 Task: Add an event with the title Second Lunch and Learn: Time Management Strategies, date '2023/11/15', time 7:00 AM to 9:00 AMand add a description: Looking to take your sales representation skills to the next level? Join us for an immersive event designed to equip you with the knowledge and tools needed to drive growth and maximize revenue. From understanding customer psychology to developing compelling pitches, this event covers the essential aspects of successful sales representation. , put the event into Orange category . Add location for the event as: 456 Prado Museum, Madrid, Spain, logged in from the account softage.7@softage.netand send the event invitation to softage.1@softage.net and softage.2@softage.net. Set a reminder for the event 12 hour before
Action: Mouse moved to (89, 109)
Screenshot: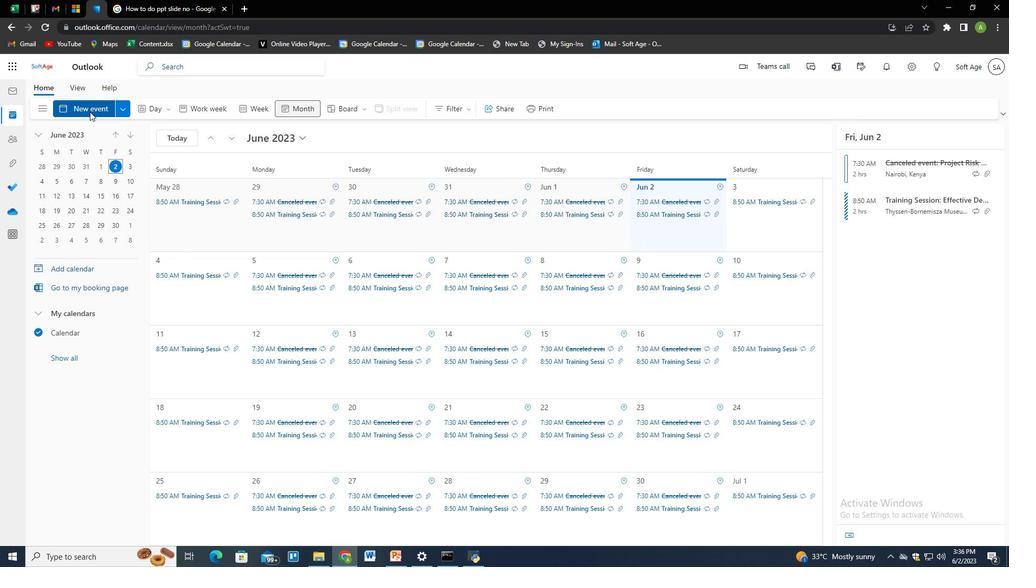 
Action: Mouse pressed left at (89, 109)
Screenshot: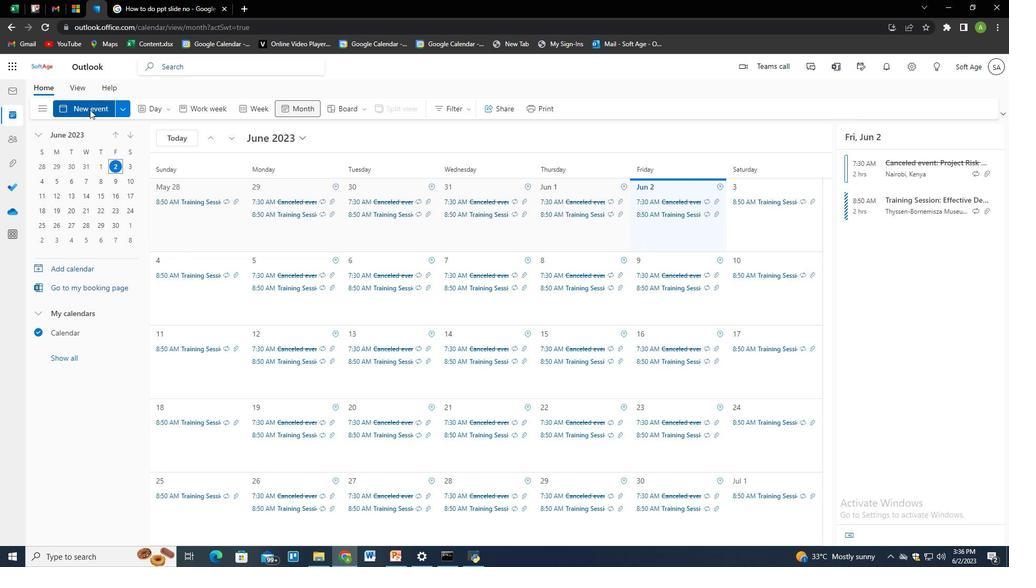 
Action: Mouse moved to (300, 171)
Screenshot: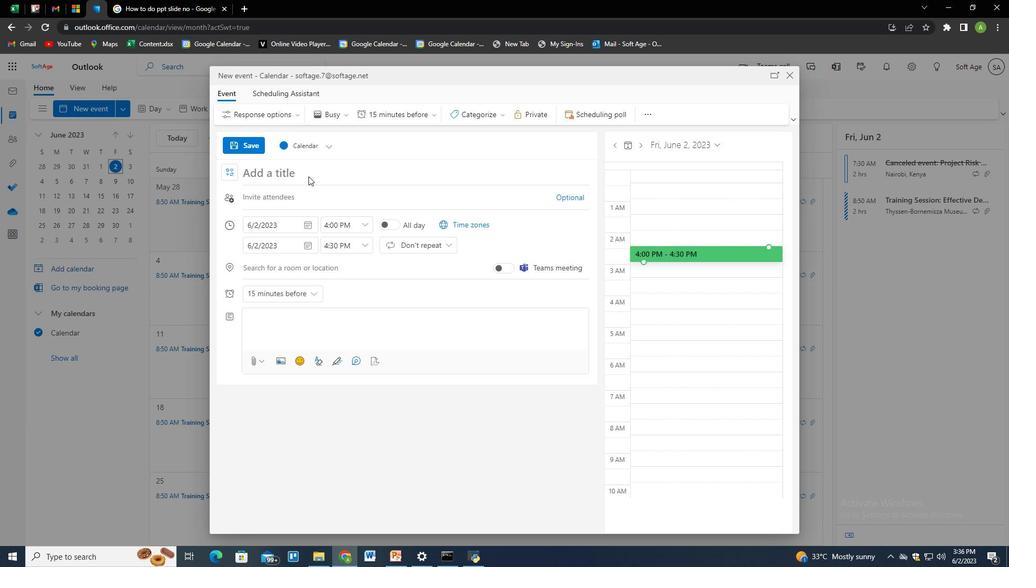 
Action: Mouse pressed left at (300, 171)
Screenshot: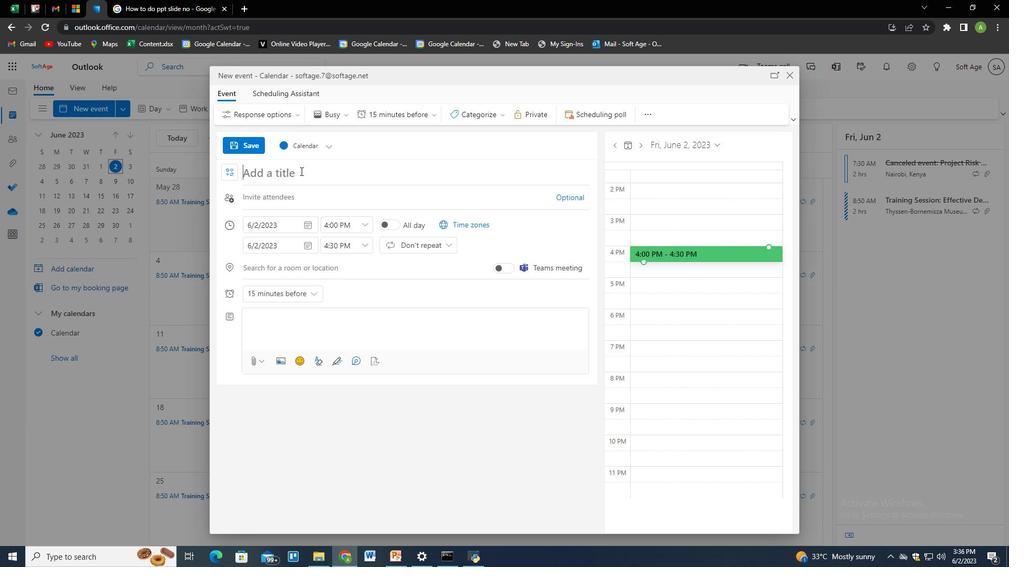 
Action: Mouse moved to (306, 174)
Screenshot: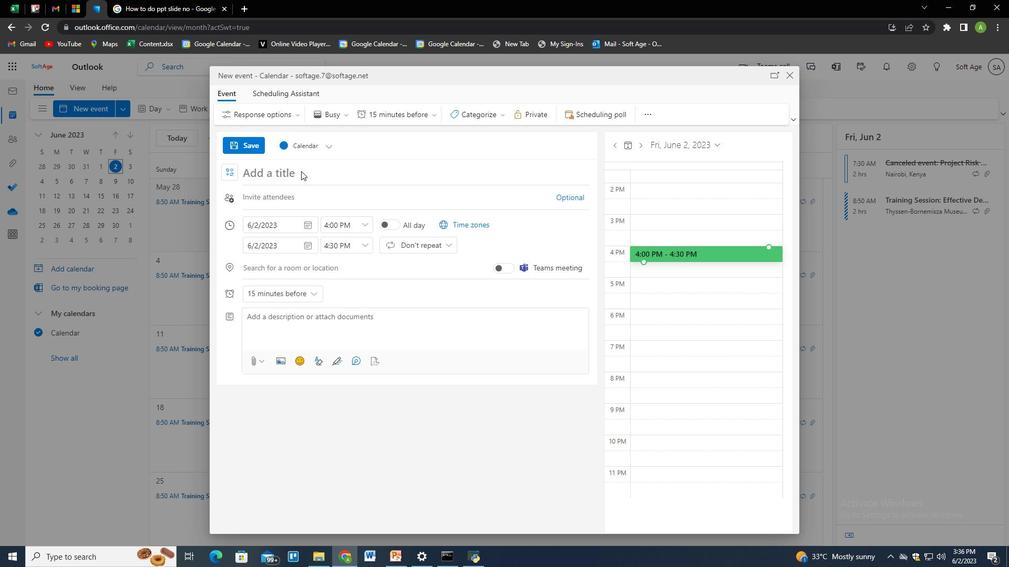 
Action: Key pressed <Key.shift>Second<Key.space><Key.shift>Lunch<Key.space>and<Key.space><Key.shift>Learn
Screenshot: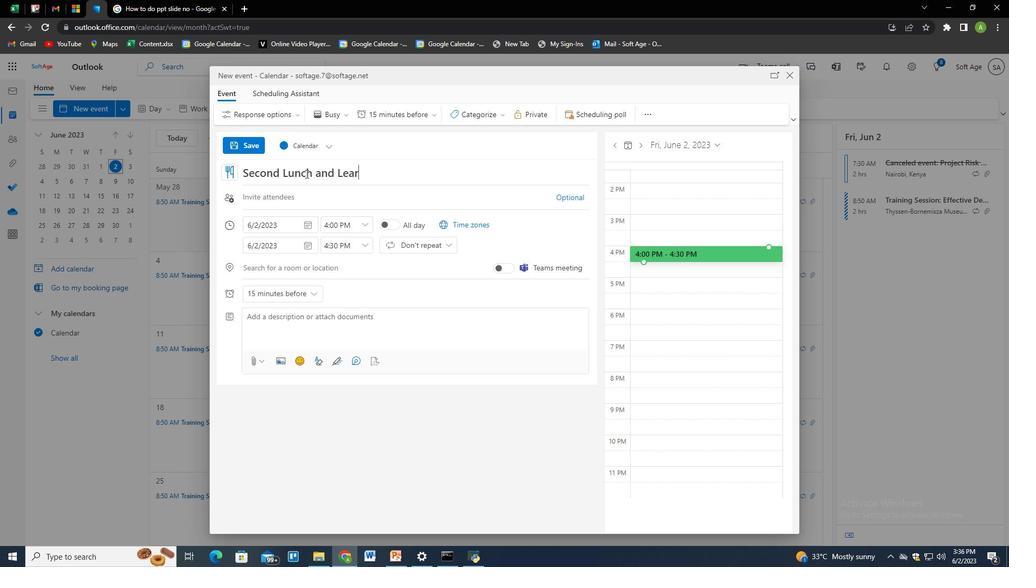 
Action: Mouse moved to (306, 225)
Screenshot: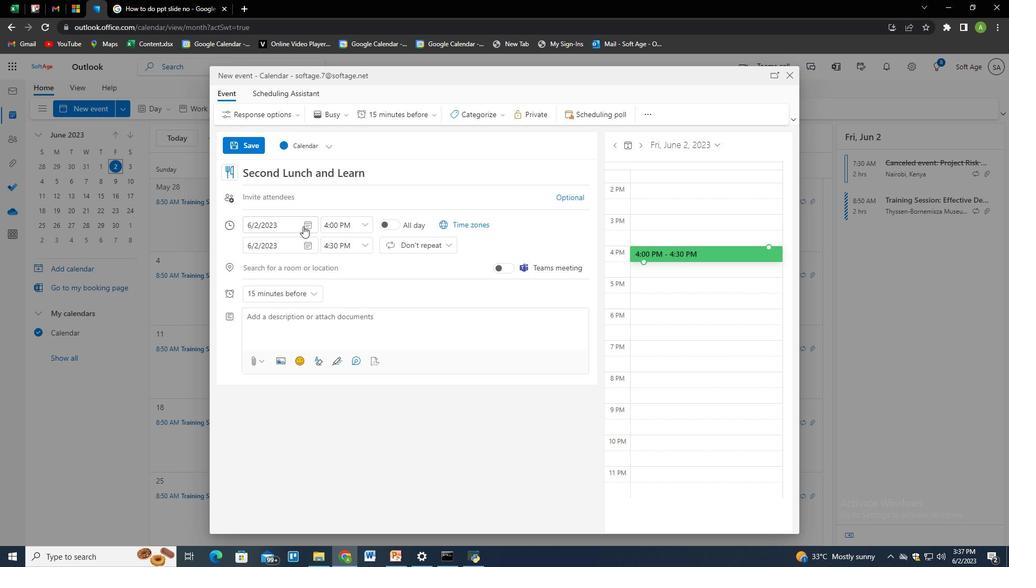 
Action: Mouse pressed left at (306, 225)
Screenshot: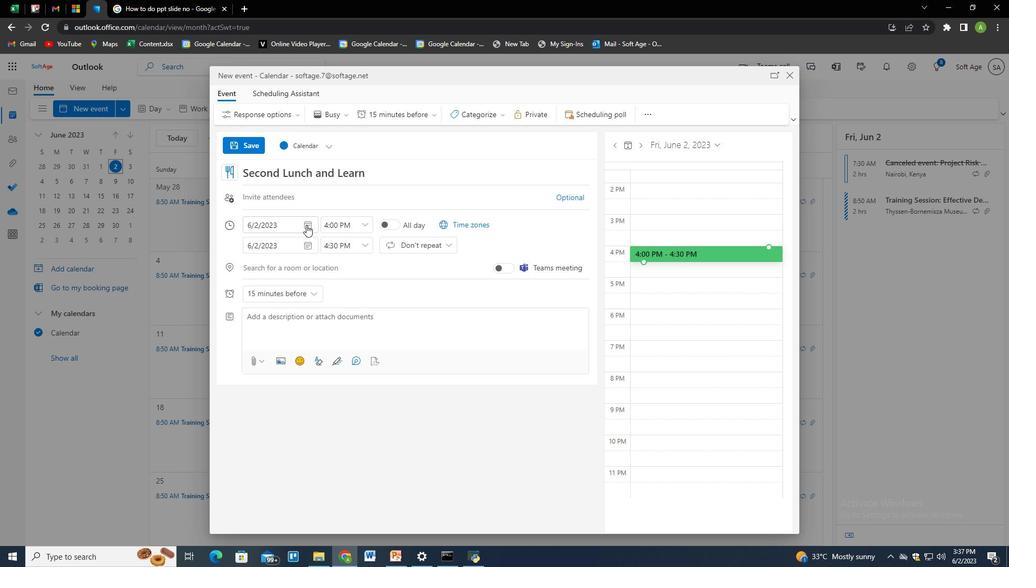 
Action: Mouse moved to (675, 144)
Screenshot: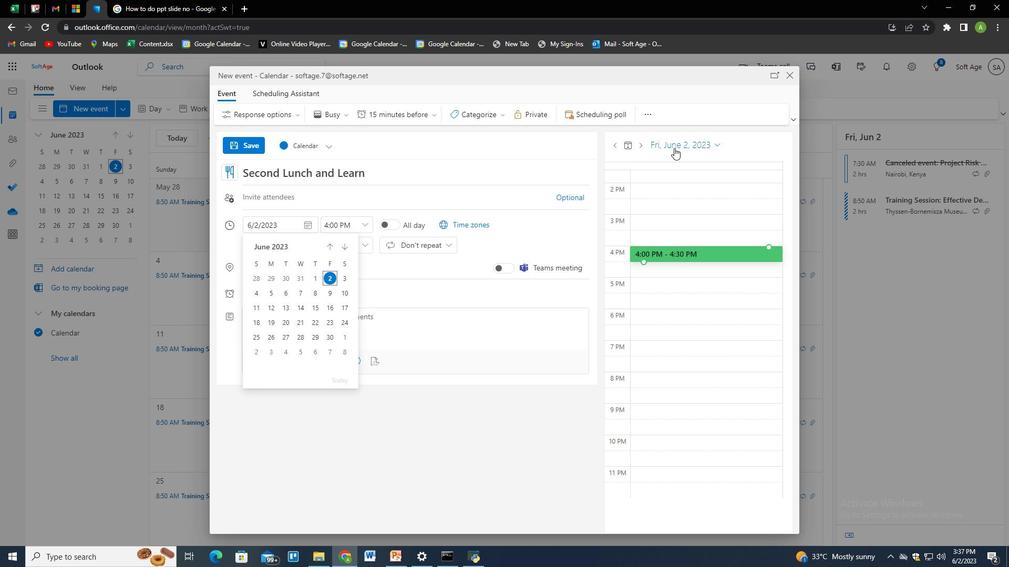 
Action: Mouse pressed left at (675, 144)
Screenshot: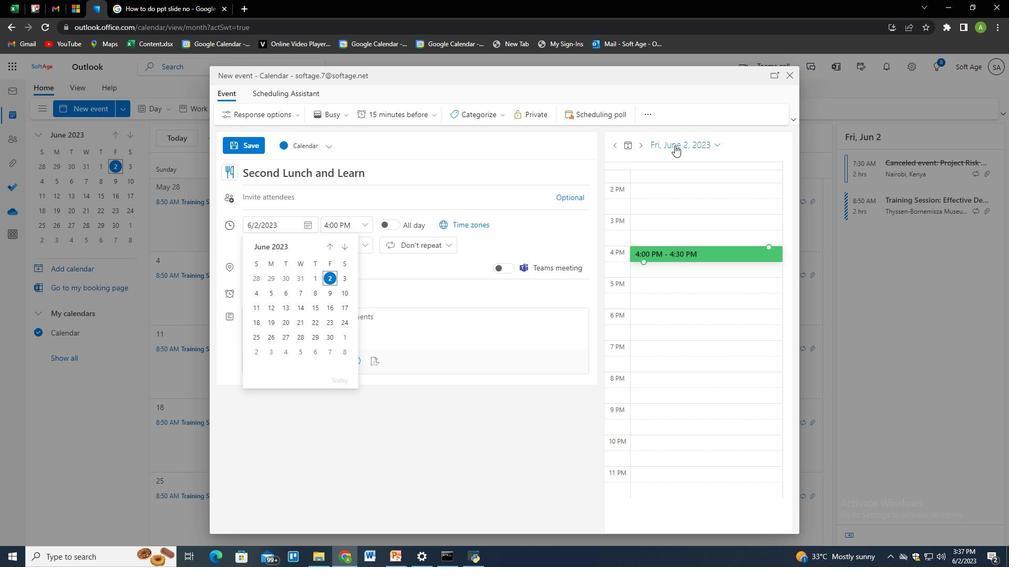 
Action: Mouse moved to (679, 244)
Screenshot: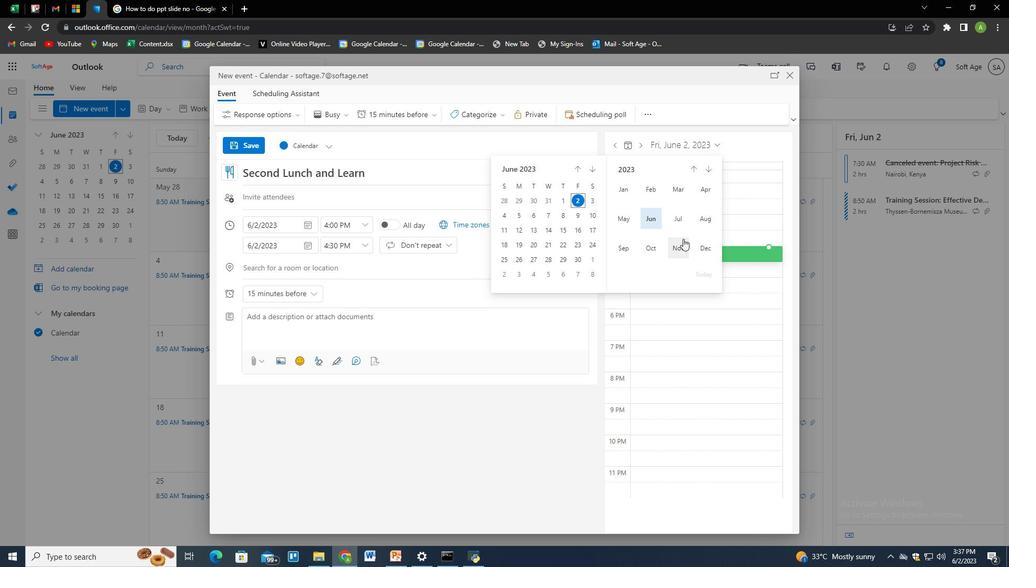 
Action: Mouse pressed left at (679, 244)
Screenshot: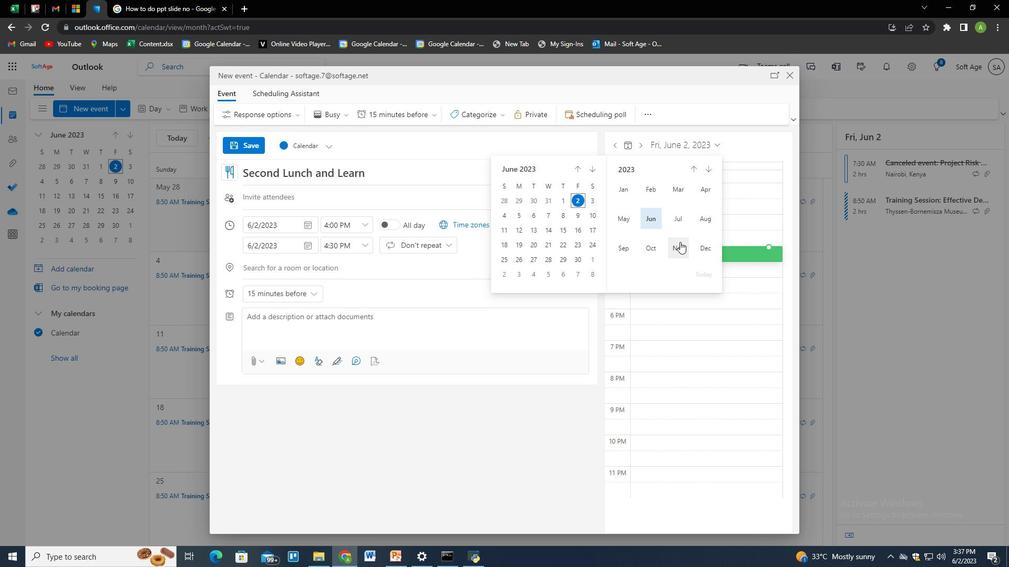
Action: Mouse moved to (553, 230)
Screenshot: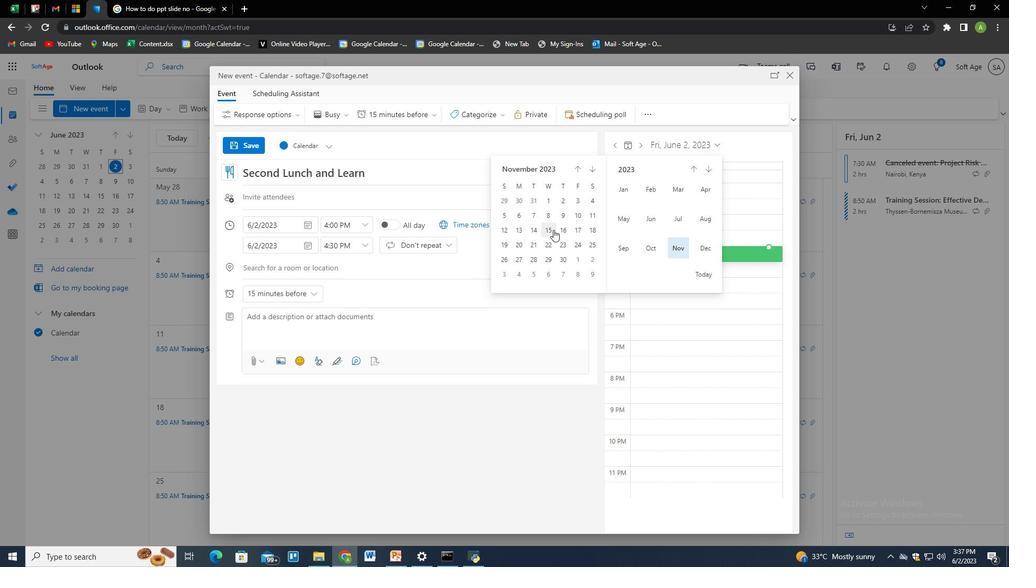 
Action: Mouse pressed left at (553, 230)
Screenshot: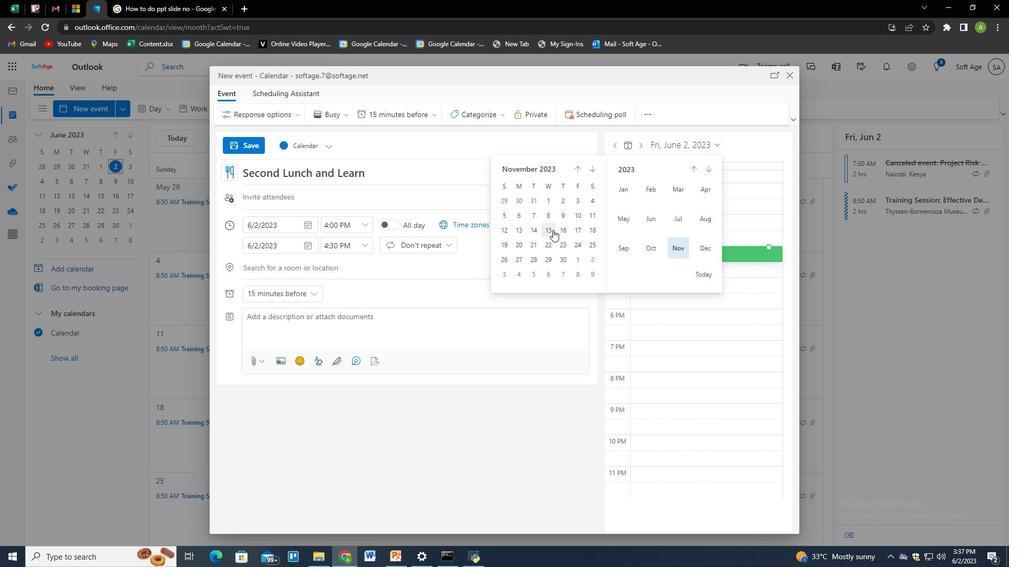 
Action: Mouse moved to (287, 224)
Screenshot: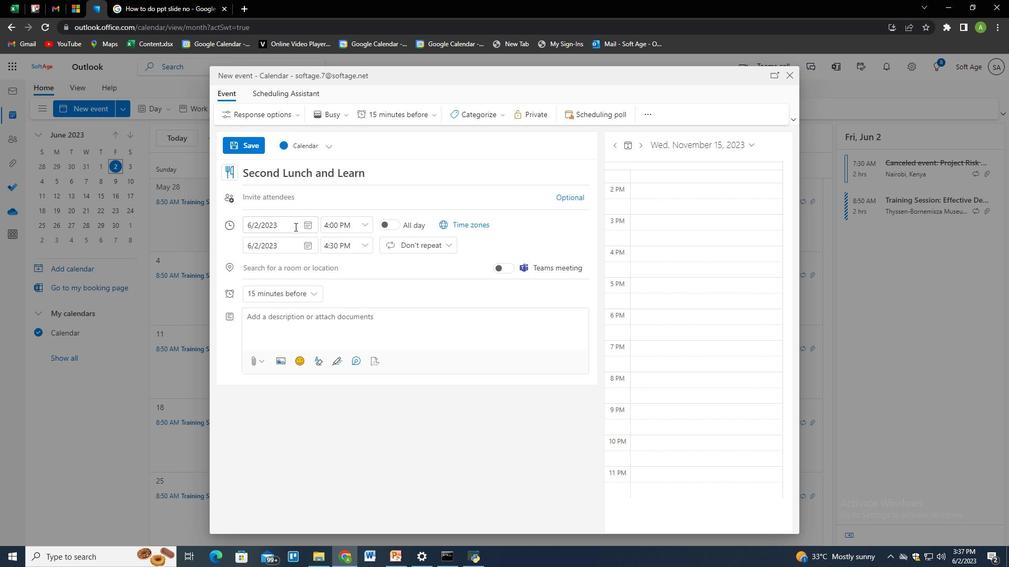 
Action: Mouse pressed left at (287, 224)
Screenshot: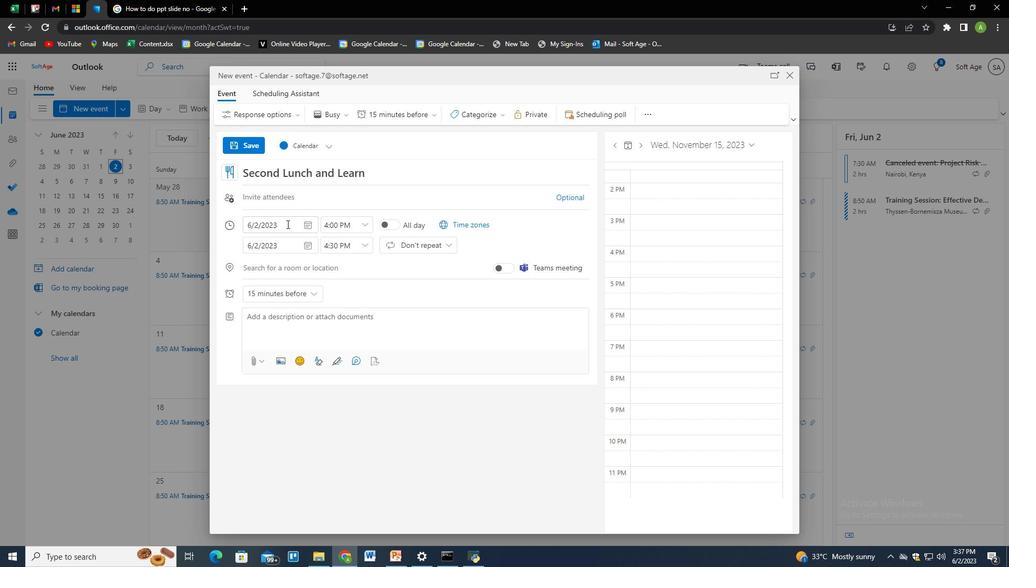 
Action: Mouse moved to (343, 252)
Screenshot: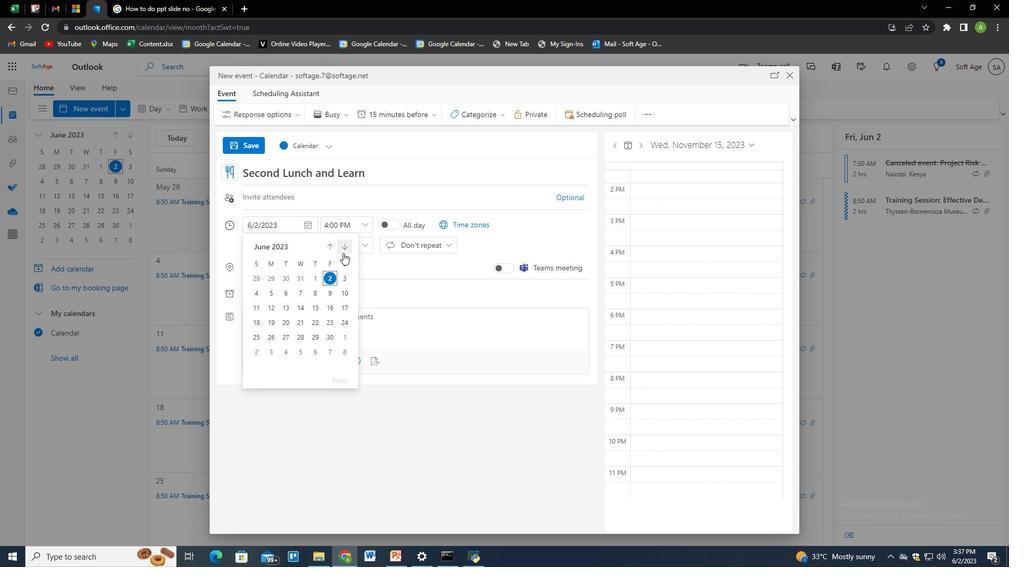
Action: Mouse pressed left at (343, 252)
Screenshot: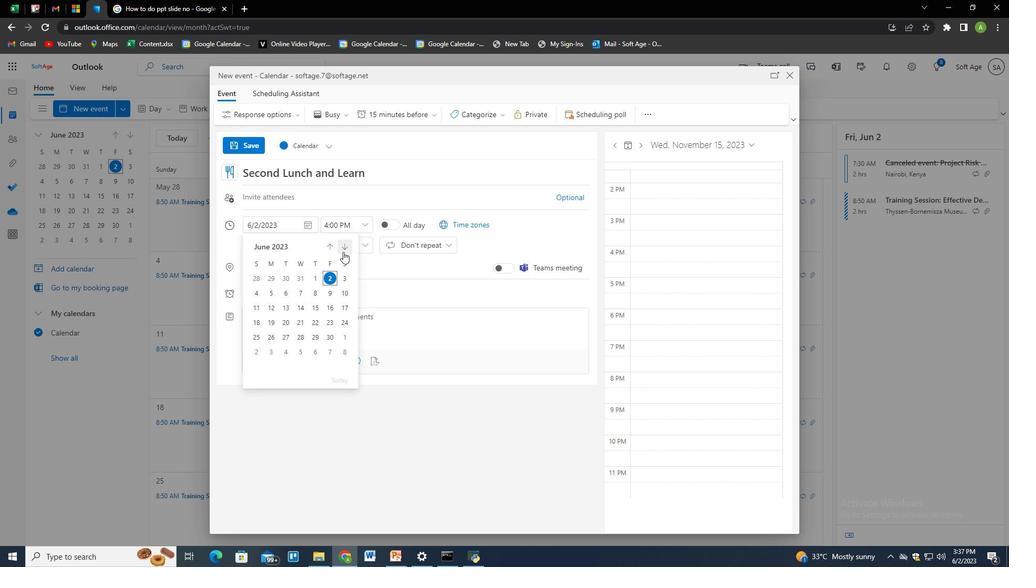 
Action: Mouse pressed left at (343, 252)
Screenshot: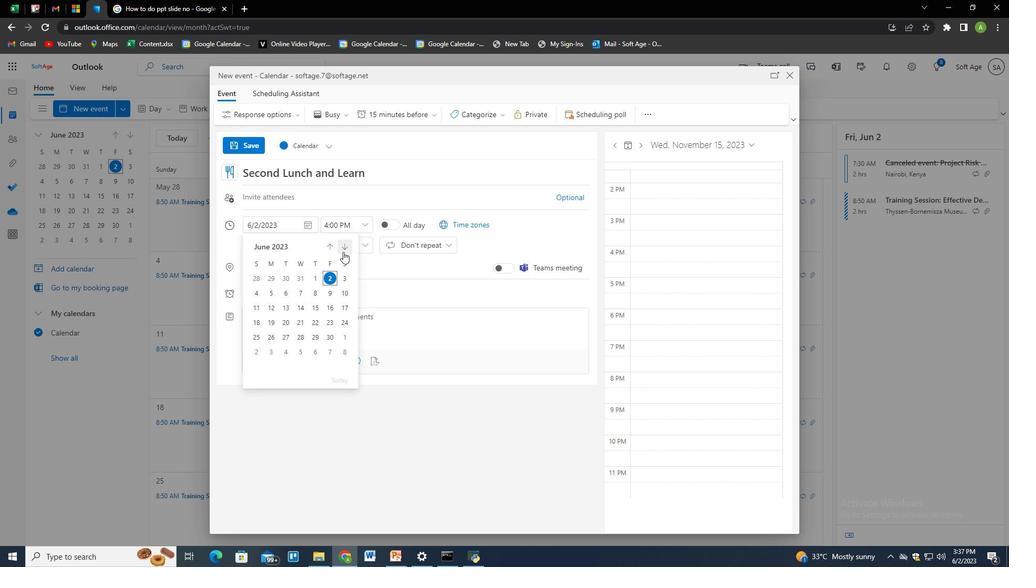 
Action: Mouse pressed left at (343, 252)
Screenshot: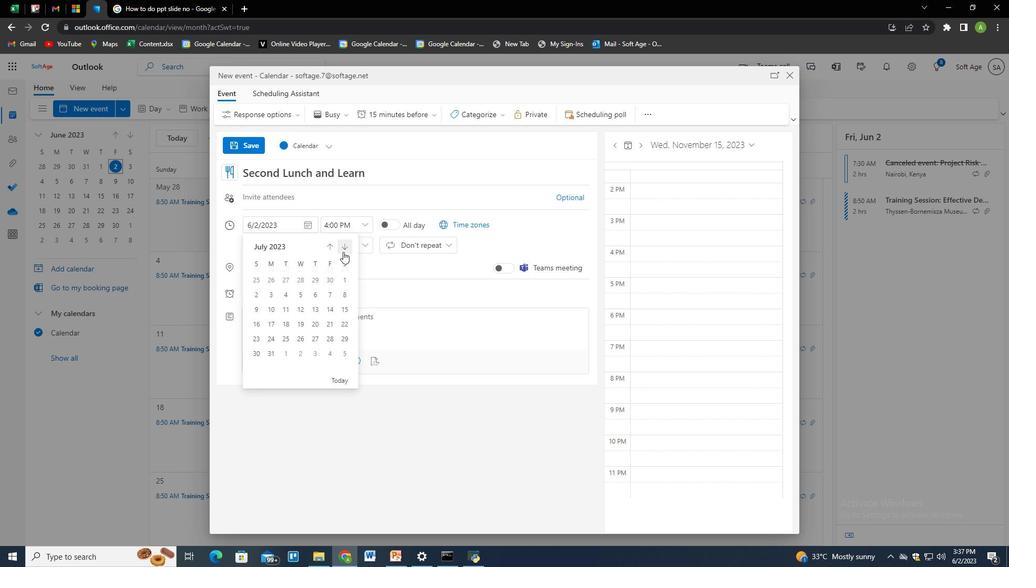 
Action: Mouse pressed left at (343, 252)
Screenshot: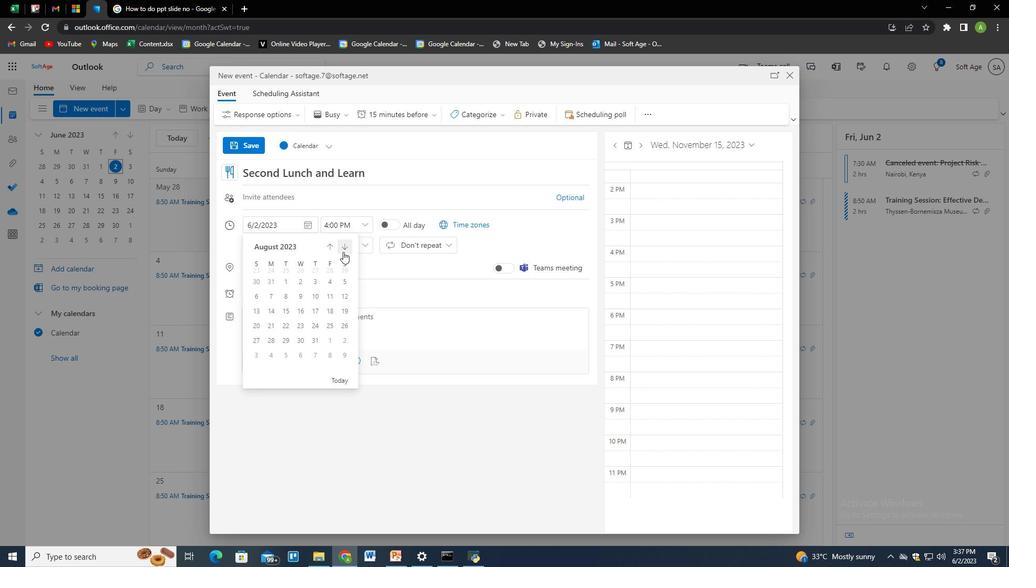 
Action: Mouse pressed left at (343, 252)
Screenshot: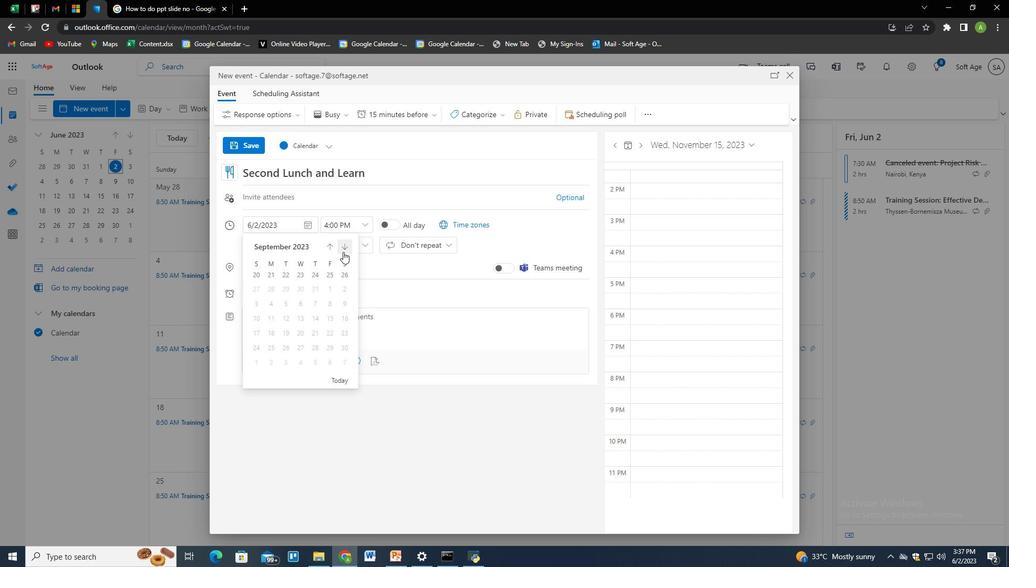 
Action: Mouse moved to (299, 310)
Screenshot: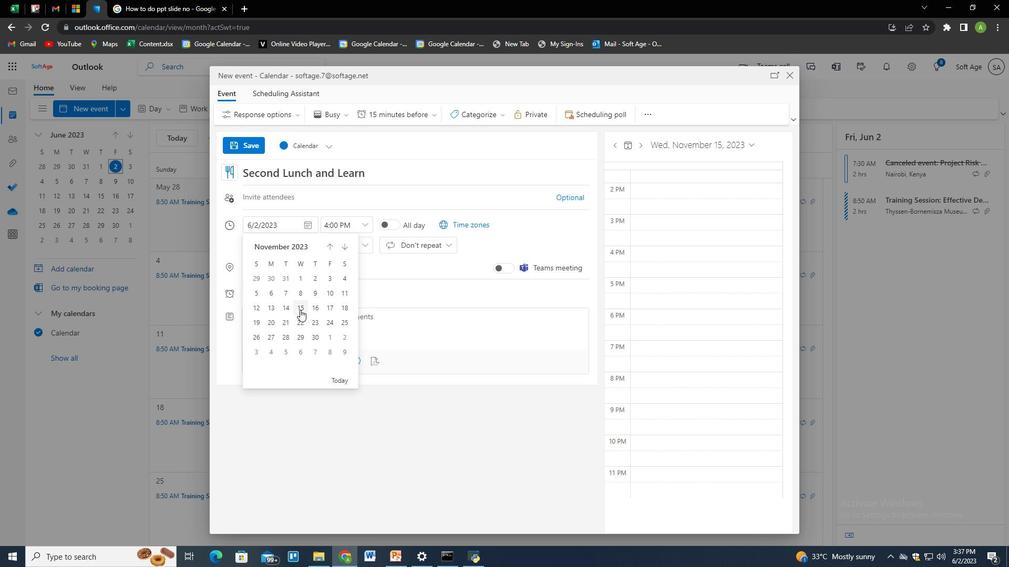 
Action: Mouse pressed left at (299, 310)
Screenshot: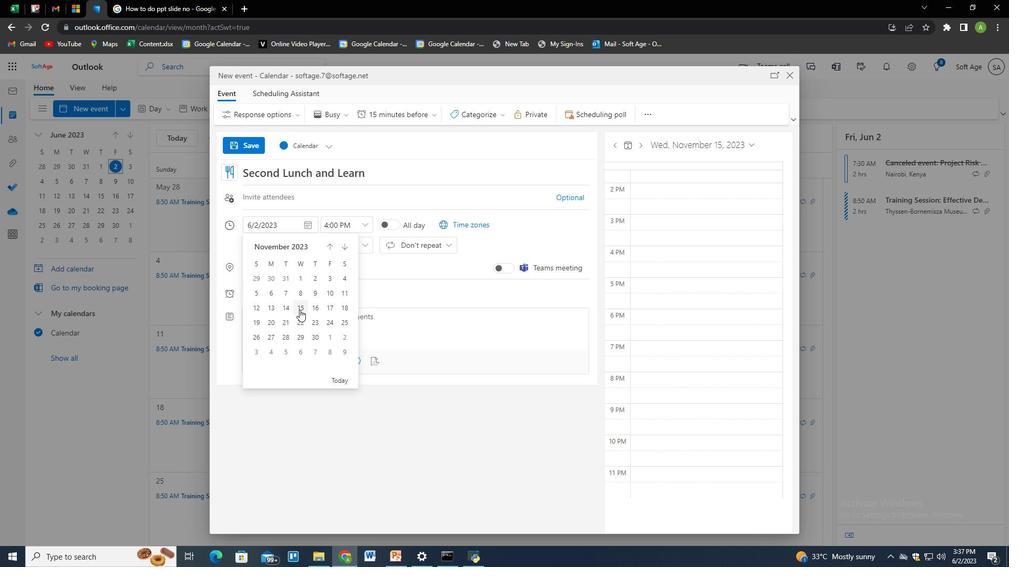 
Action: Mouse moved to (337, 227)
Screenshot: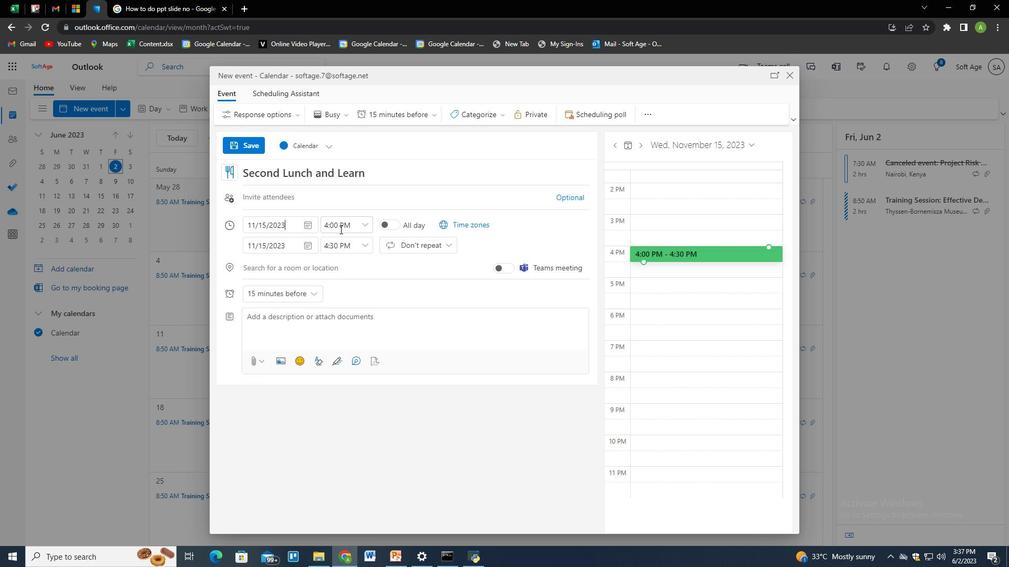 
Action: Mouse pressed left at (337, 227)
Screenshot: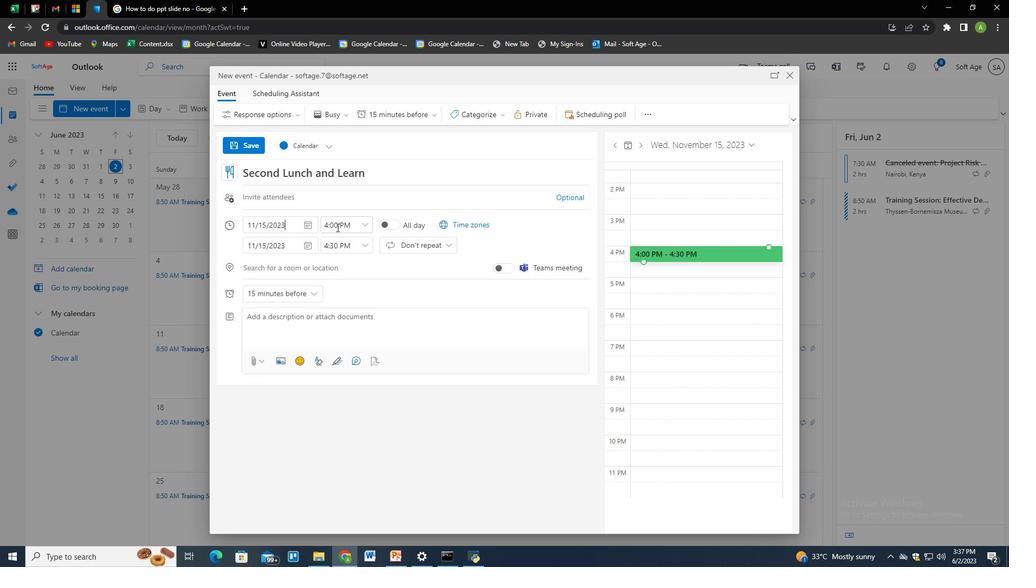 
Action: Mouse pressed left at (337, 227)
Screenshot: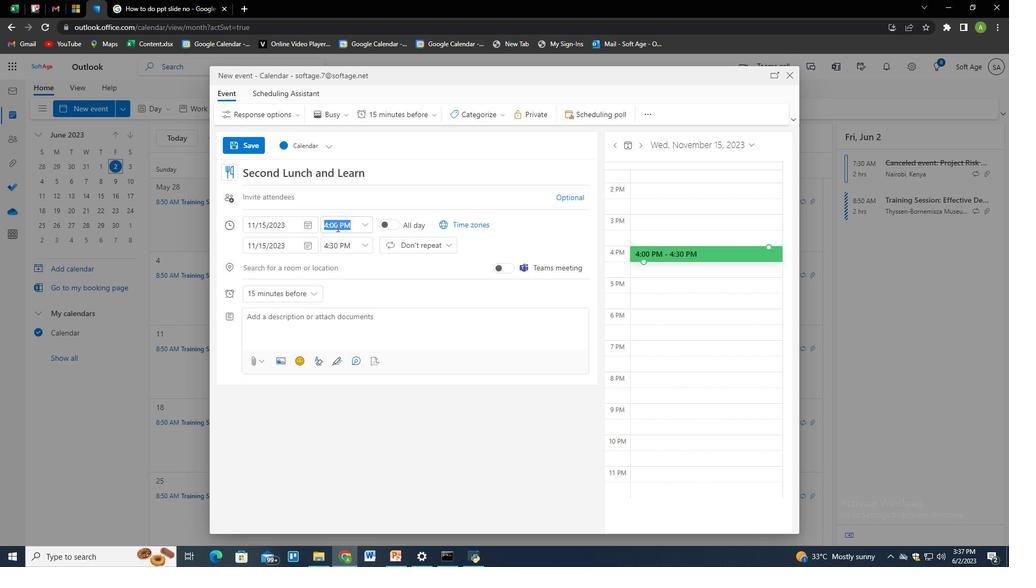
Action: Key pressed 7<Key.right><Key.right><Key.shift>:00<Key.space><Key.shift>AM<Key.shift>M<Key.enter>
Screenshot: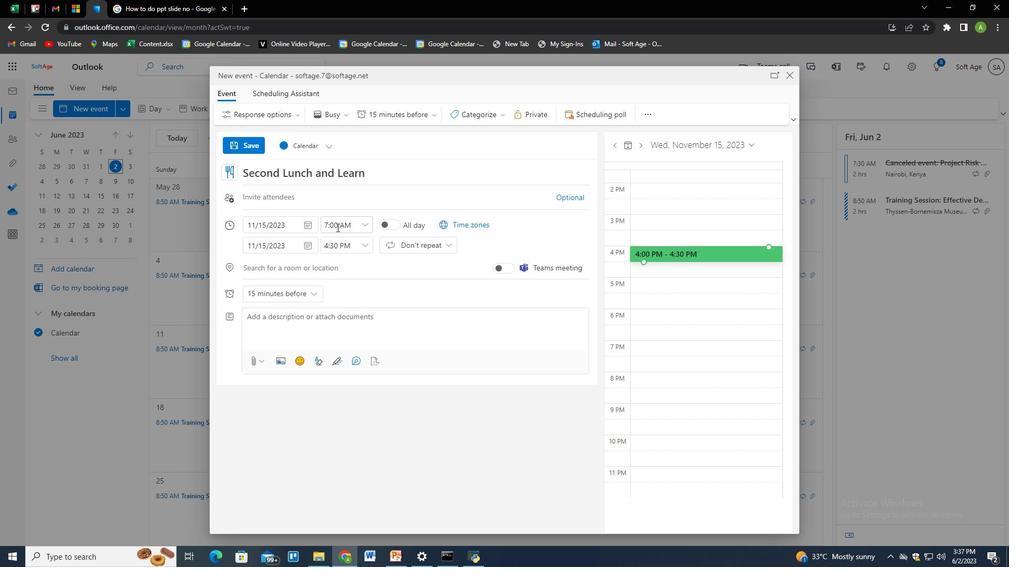 
Action: Mouse moved to (334, 246)
Screenshot: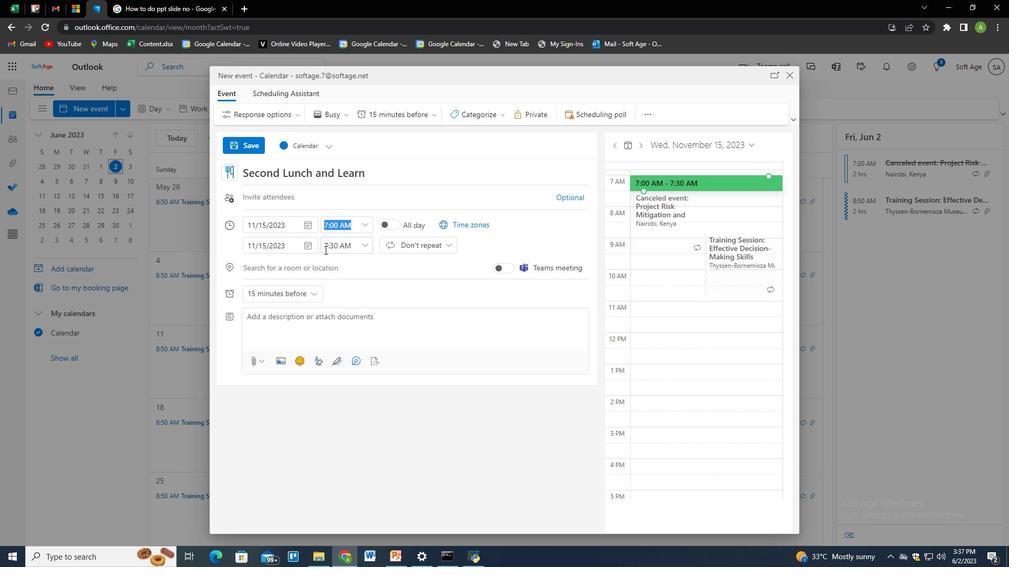 
Action: Mouse pressed left at (334, 246)
Screenshot: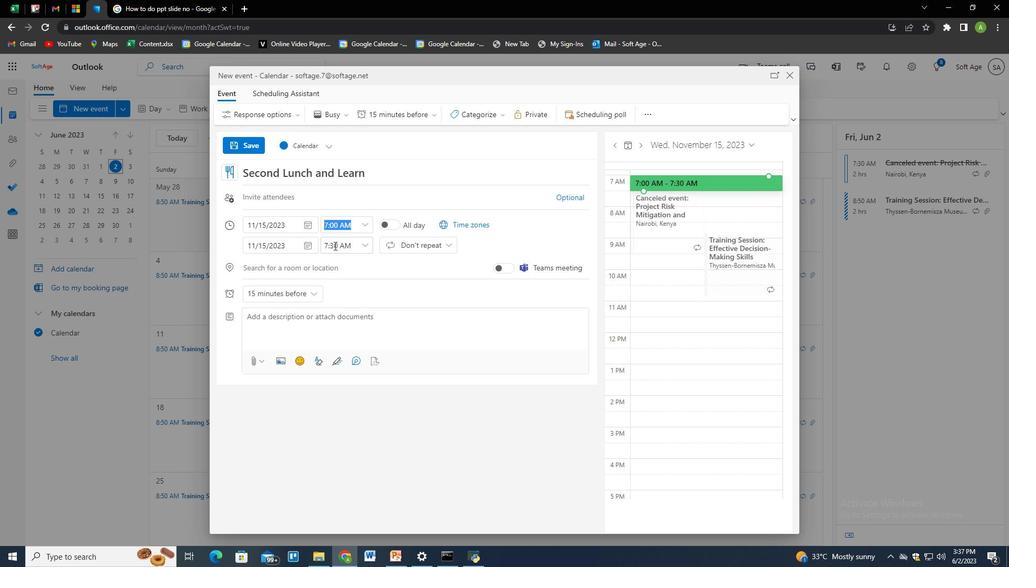 
Action: Mouse moved to (338, 246)
Screenshot: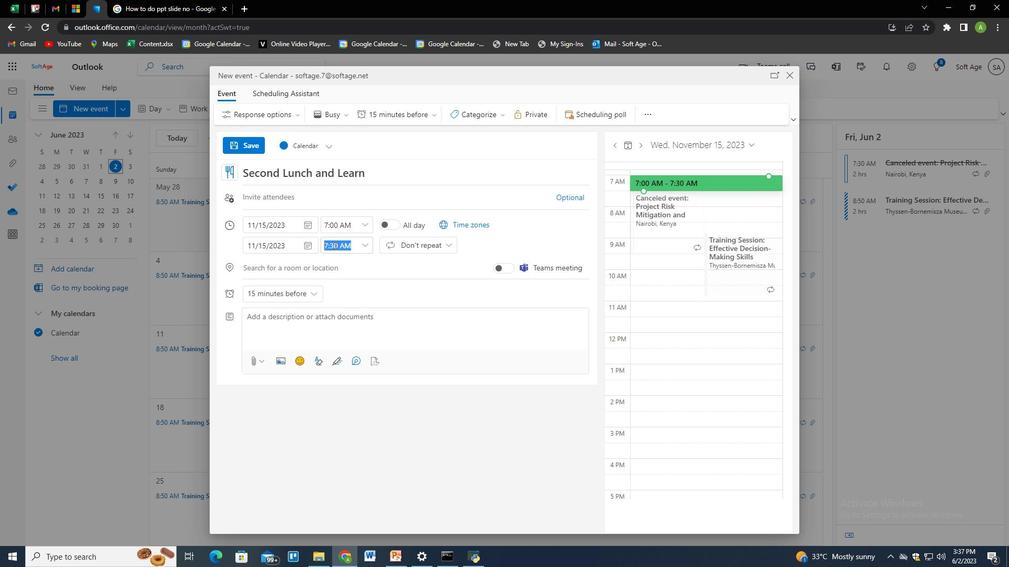 
Action: Key pressed <Key.shift><Key.page_up><Key.shift>9<Key.shift>:<Key.shift><Key.insert><Key.shift>0
Screenshot: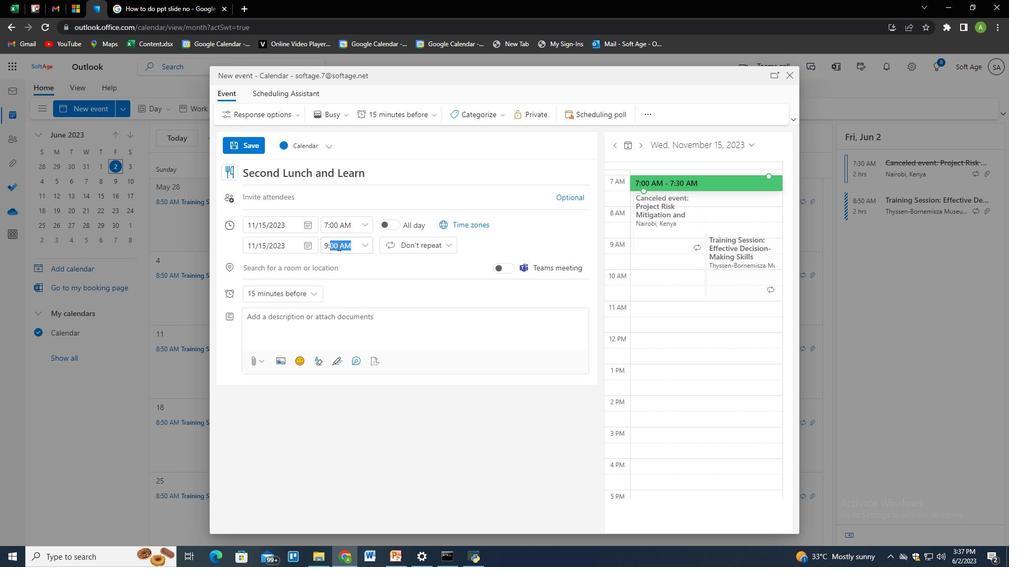
Action: Mouse moved to (338, 247)
Screenshot: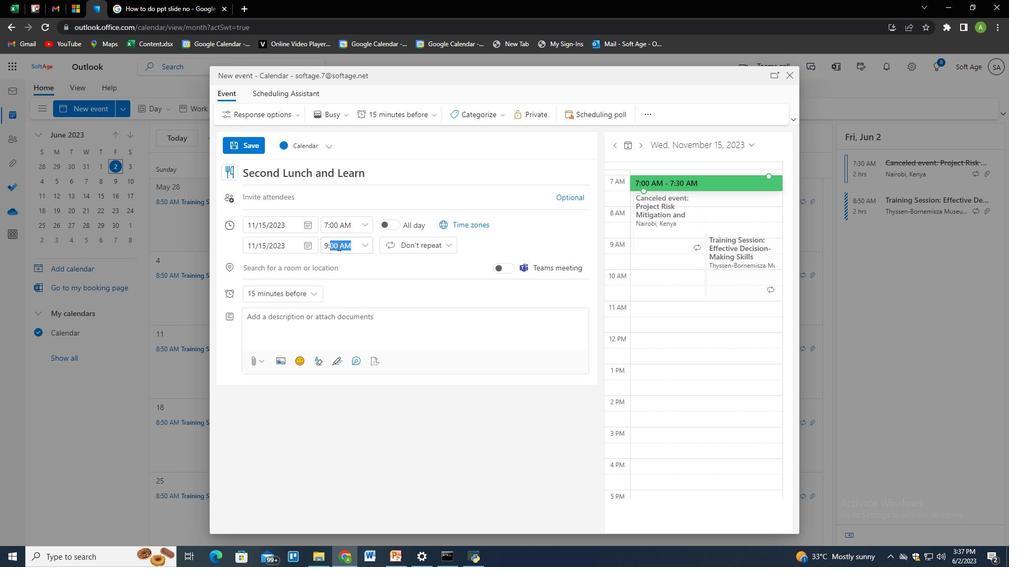 
Action: Key pressed 0<Key.space><Key.shift><Key.shift><Key.shift><Key.shift><Key.shift>AM<Key.shift>M
Screenshot: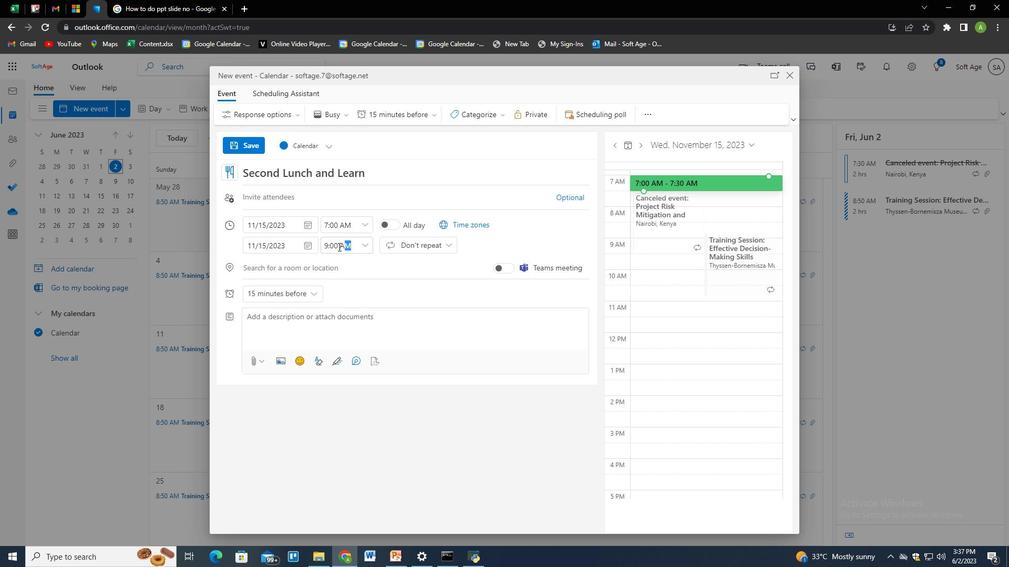 
Action: Mouse moved to (423, 256)
Screenshot: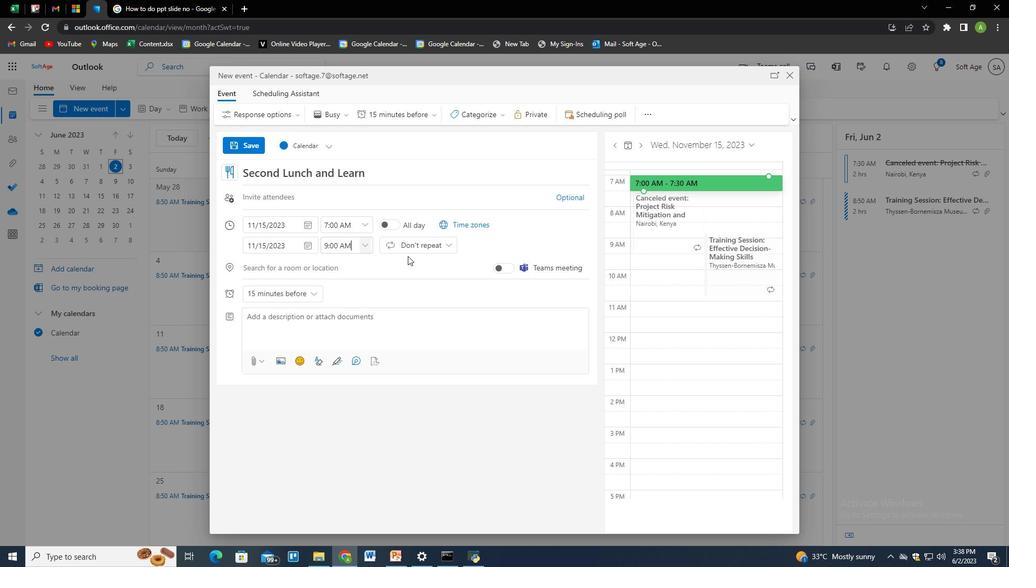 
Action: Mouse pressed left at (423, 256)
Screenshot: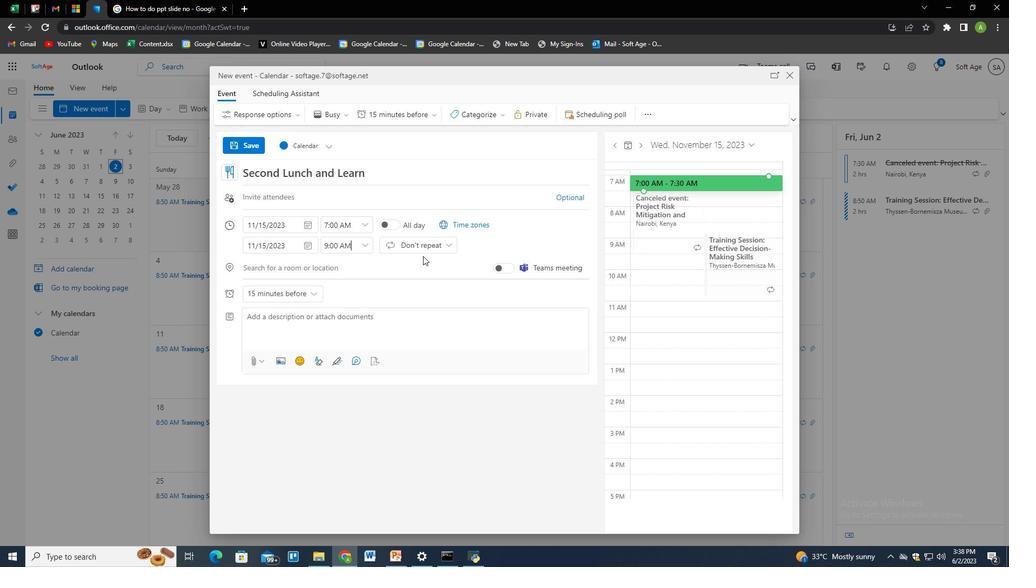 
Action: Mouse moved to (172, 85)
Screenshot: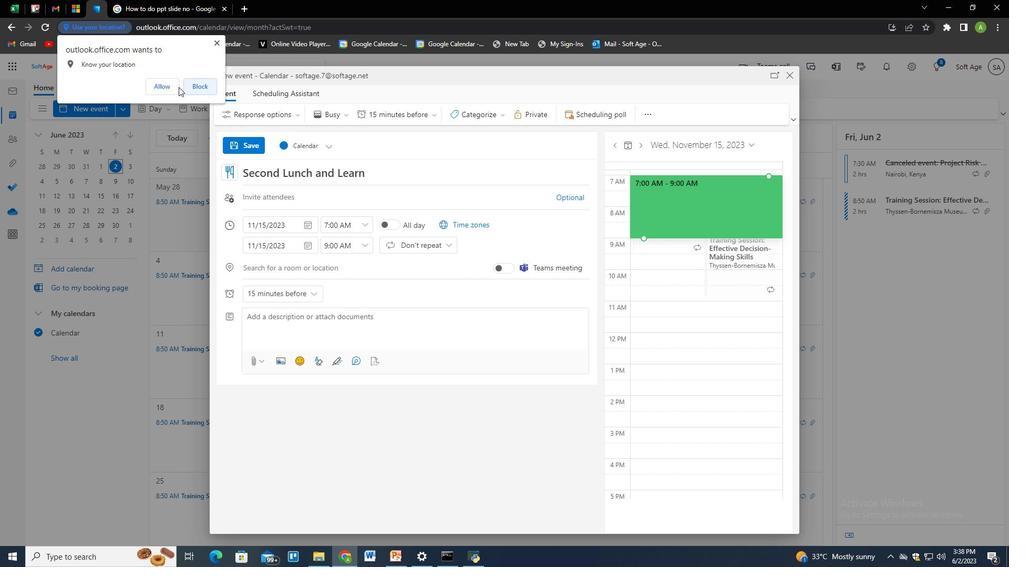 
Action: Mouse pressed left at (172, 85)
Screenshot: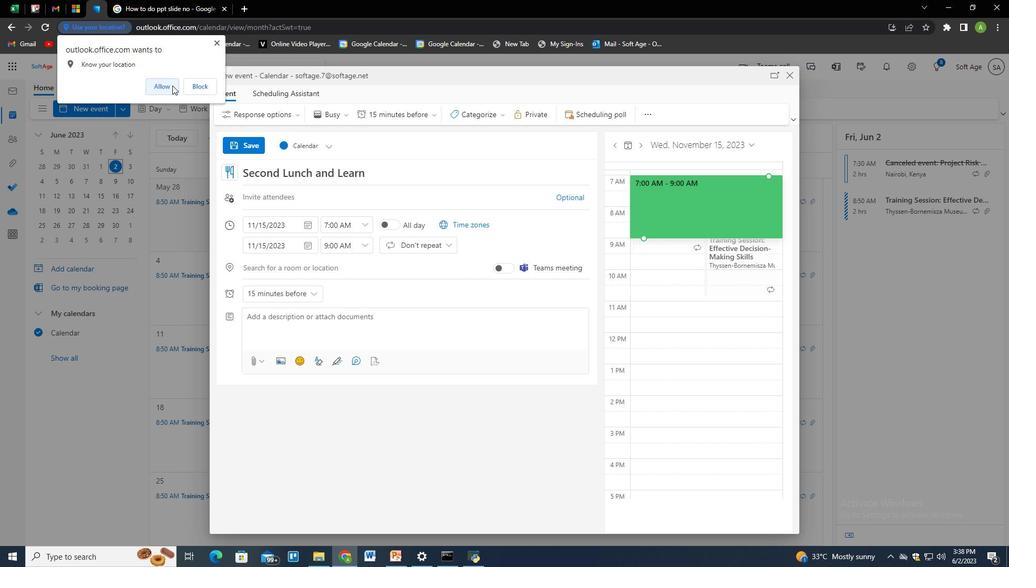 
Action: Mouse moved to (414, 317)
Screenshot: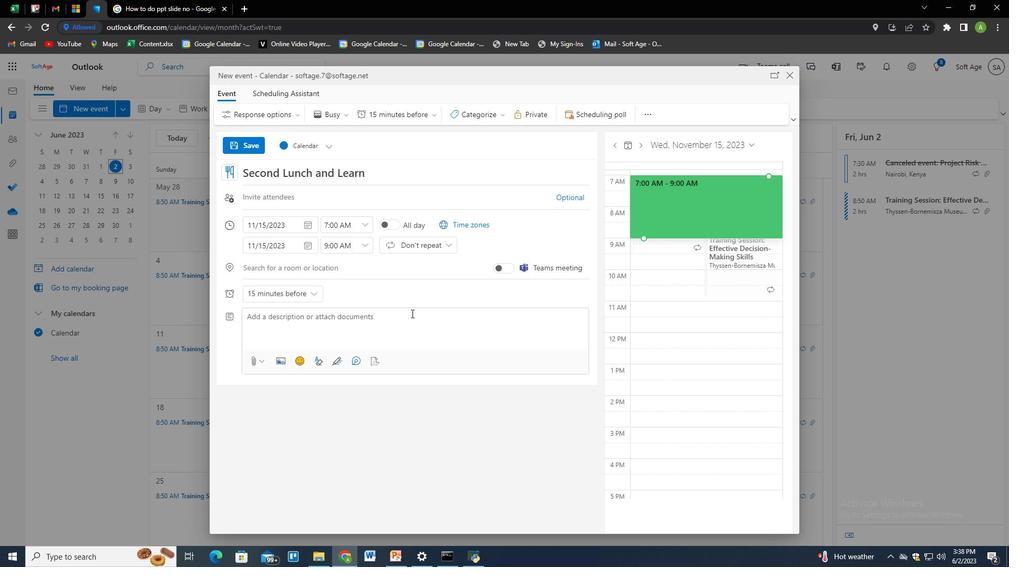 
Action: Mouse pressed left at (414, 317)
Screenshot: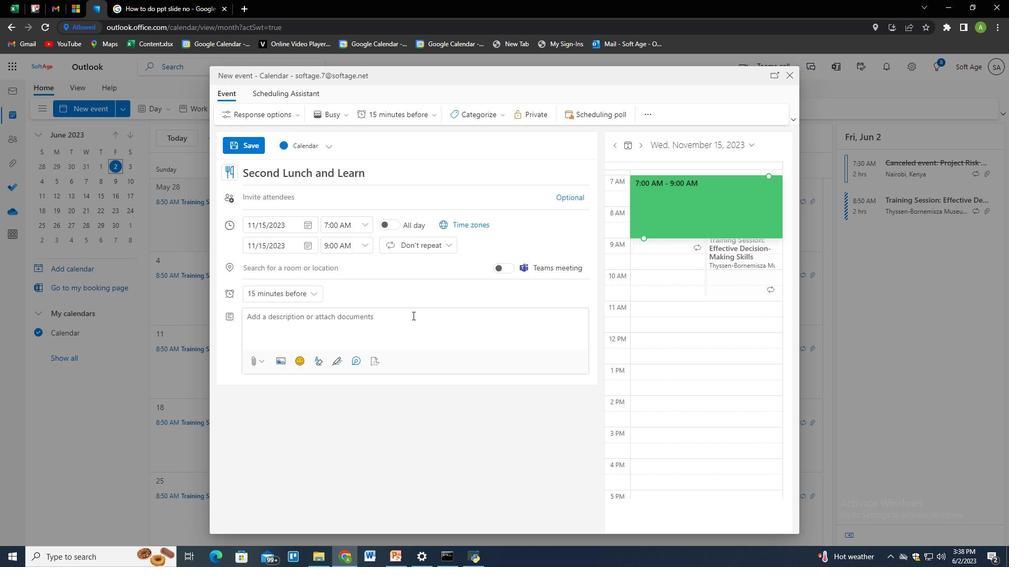 
Action: Key pressed <Key.shift>Looking<Key.space>to<Key.space>take<Key.space>your<Key.space>sales<Key.space>representation<Key.space>skillls<Key.backspace><Key.backspace><Key.backspace>ls<Key.space>to<Key.space>the<Key.space>nest<Key.space><Key.backspace><Key.backspace><Key.backspace>xt<Key.space>level<Key.shift>?<Key.space>j<Key.backspace><Key.shift>Join<Key.space>us<Key.space>for<Key.space>an<Key.space>in<Key.backspace>mmersive<Key.space>event<Key.space>designed<Key.space>to<Key.space>equip<Key.space>groeth<Key.backspace><Key.backspace><Key.backspace>wth<Key.space>and<Key.space>maximize<Key.space>revenue.<Key.space><Key.shift>From<Key.space>uderstanding<Key.space>cu<Key.backspace><Key.backspace><Key.backspace><Key.backspace><Key.backspace><Key.backspace><Key.backspace><Key.backspace><Key.backspace><Key.backspace>standing<Key.space><Key.backspace><Key.backspace><Key.backspace><Key.backspace><Key.backspace><Key.backspace><Key.backspace><Key.backspace><Key.backspace><Key.backspace><Key.backspace><Key.backspace><Key.backspace>nderstanding<Key.space>customer<Key.space>sychology<Key.space>to<Key.space><Key.backspace><Key.backspace><Key.backspace><Key.backspace><Key.backspace><Key.backspace><Key.backspace><Key.backspace><Key.backspace><Key.backspace><Key.backspace><Key.backspace><Key.backspace>psychology<Key.space>to<Key.space>developing<Key.space>compelling<Key.space>pitchesm<Key.space>t<Key.backspace><Key.backspace><Key.backspace><Key.backspace>s,<Key.space>this<Key.space>event<Key.space>cover<Key.space><Key.backspace>s<Key.space>the<Key.space>essentioal<Key.backspace><Key.backspace>al<Key.space>as<Key.backspace><Key.backspace><Key.backspace><Key.backspace><Key.backspace><Key.backspace><Key.backspace><Key.backspace><Key.backspace><Key.backspace>entai<Key.backspace><Key.backspace>ial<Key.space>aspes<Key.backspace>cts<Key.space>of<Key.space>sr<Key.backspace>uccessful<Key.space>sales<Key.space>representation.<Key.space>
Screenshot: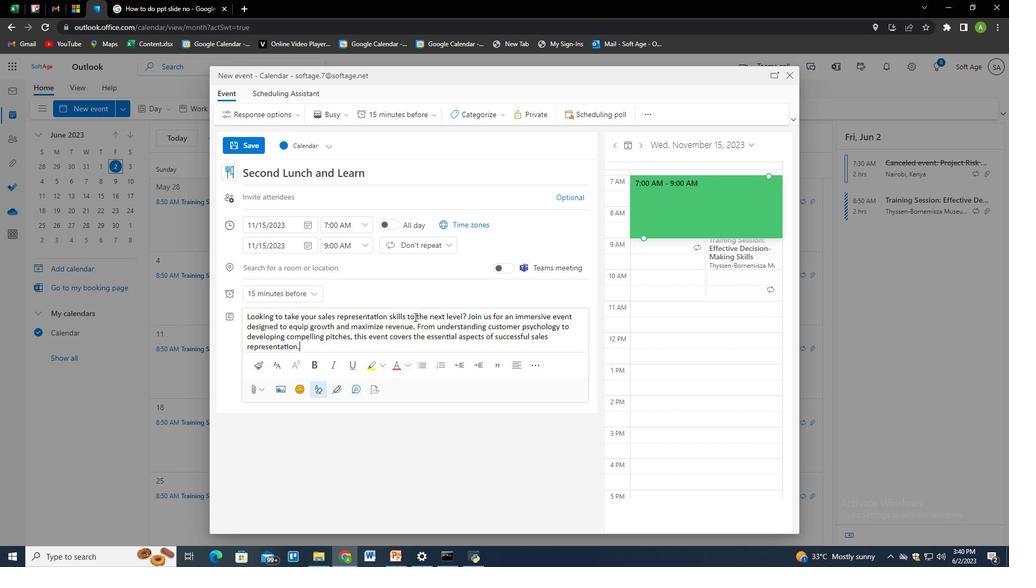 
Action: Mouse moved to (674, 209)
Screenshot: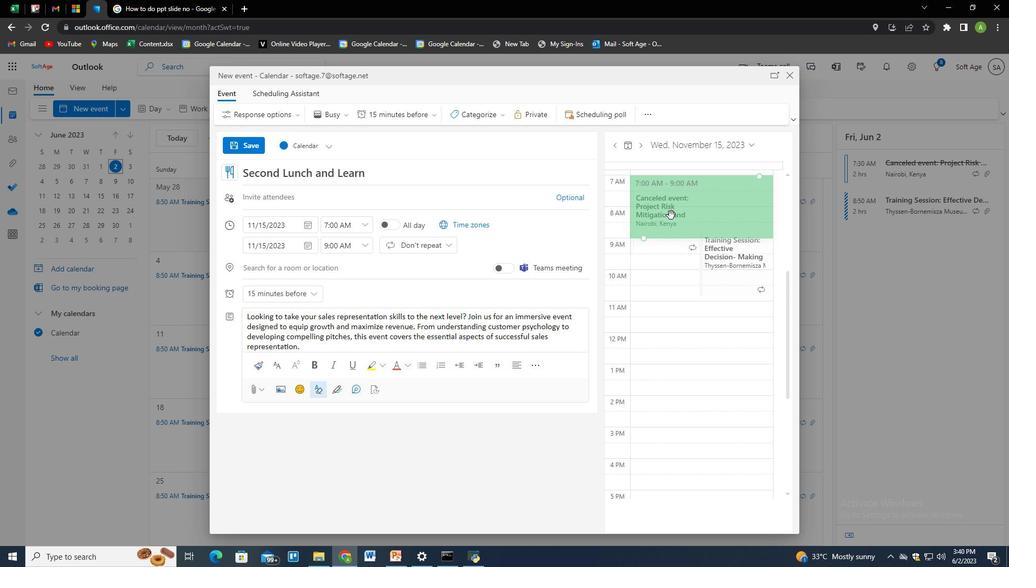 
Action: Mouse pressed right at (674, 209)
Screenshot: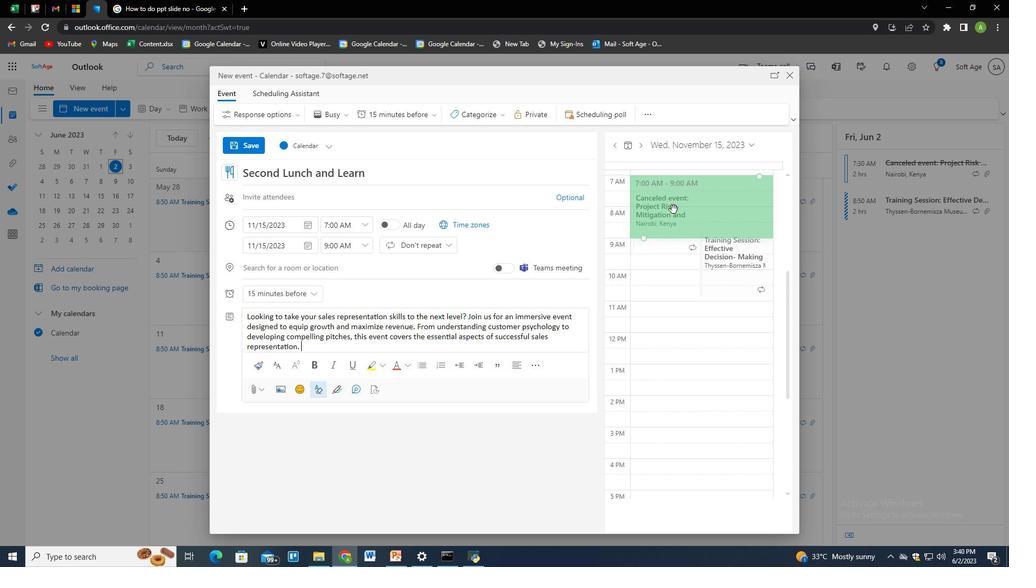 
Action: Mouse pressed left at (674, 209)
Screenshot: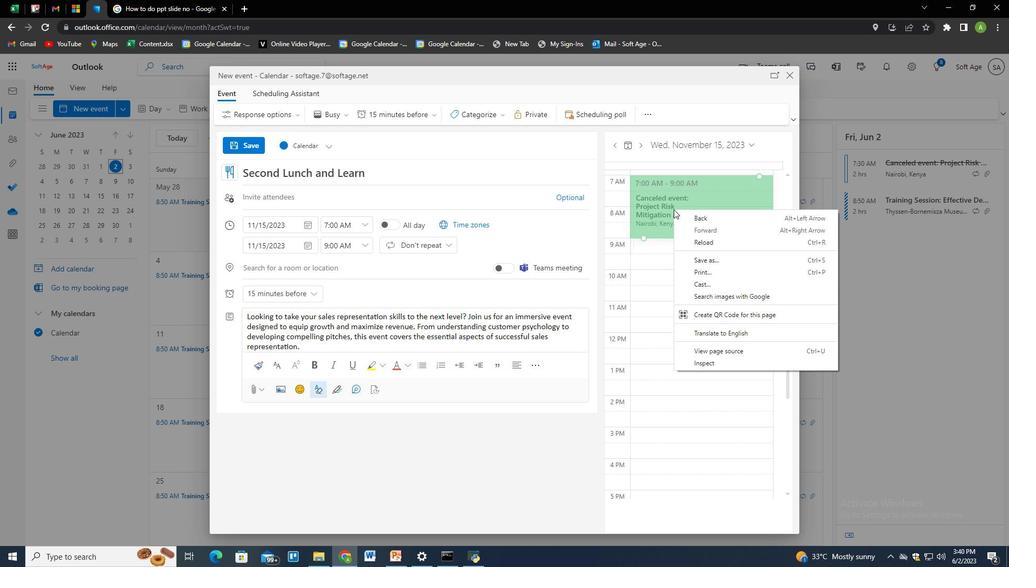 
Action: Mouse pressed left at (674, 209)
Screenshot: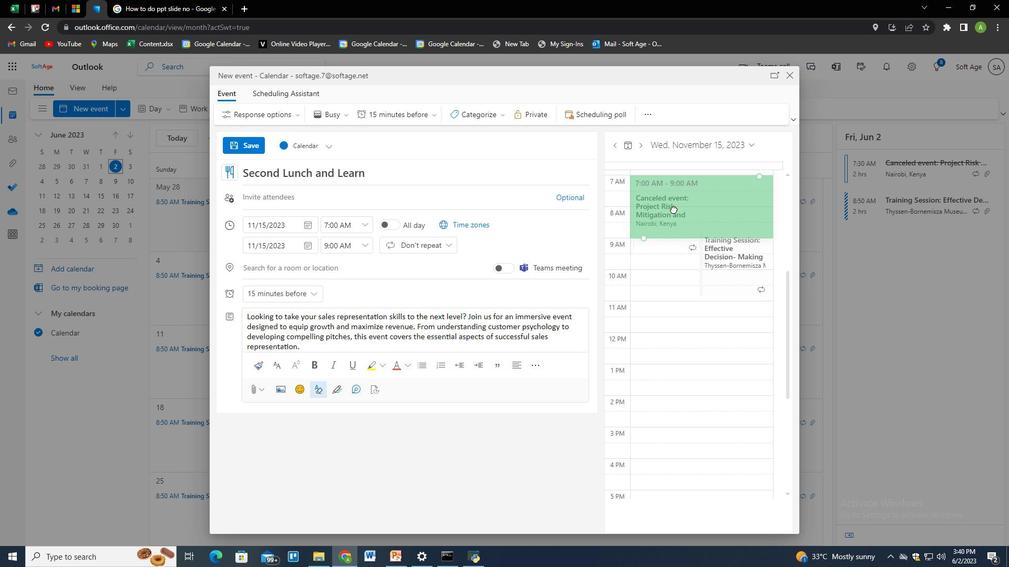 
Action: Mouse moved to (536, 288)
Screenshot: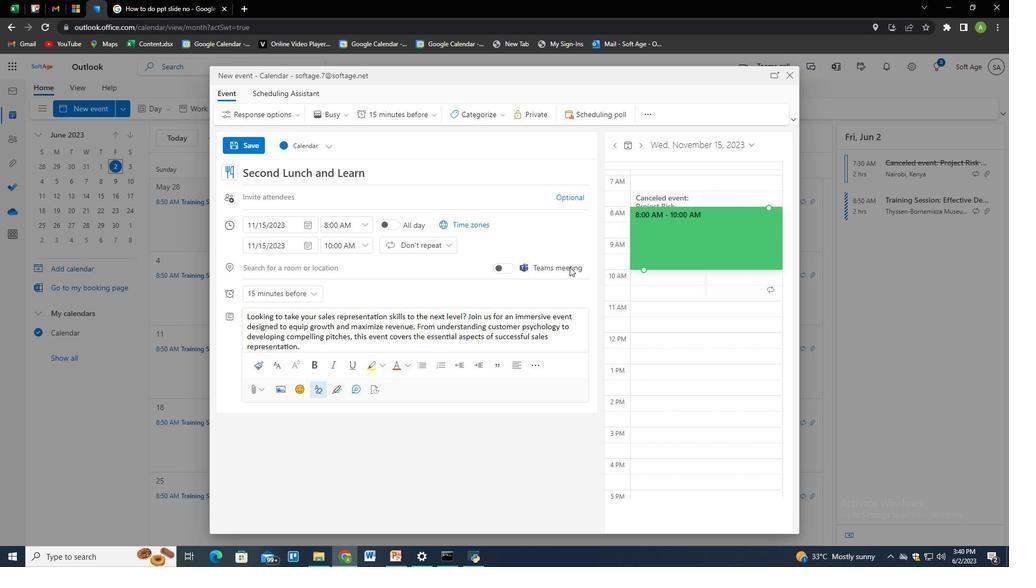 
Action: Mouse scrolled (536, 288) with delta (0, 0)
Screenshot: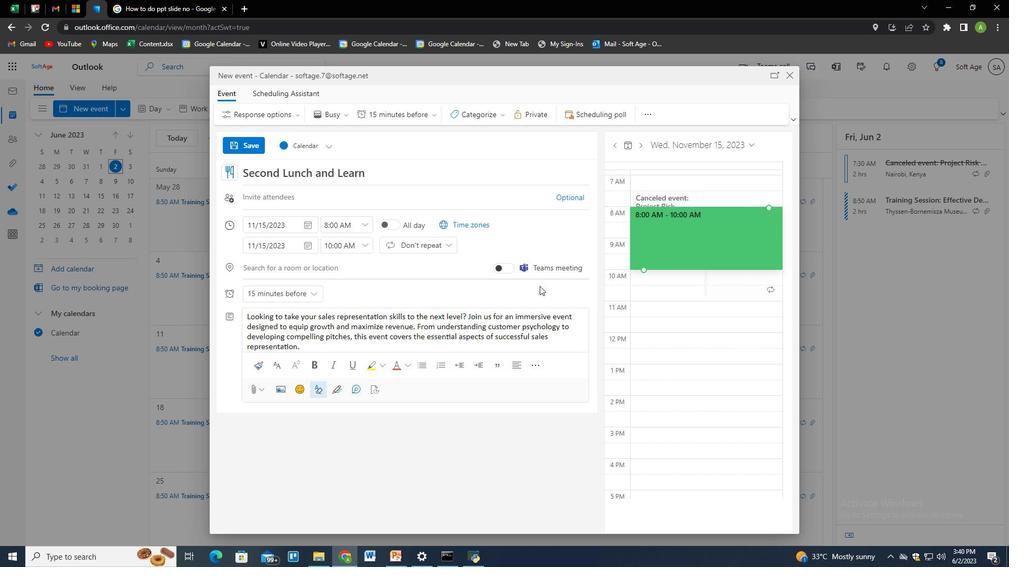 
Action: Mouse scrolled (536, 288) with delta (0, 0)
Screenshot: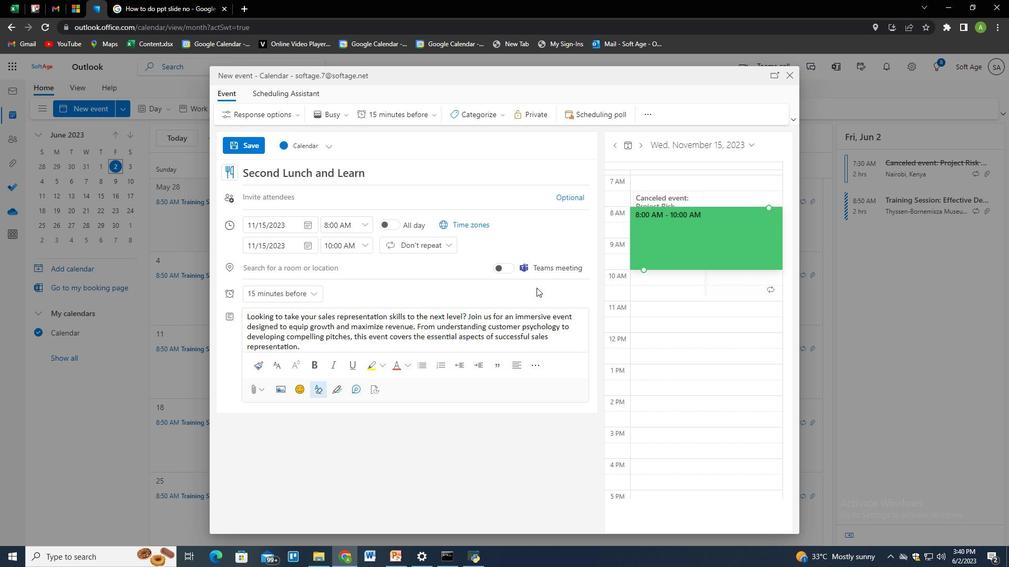 
Action: Mouse scrolled (536, 288) with delta (0, 0)
Screenshot: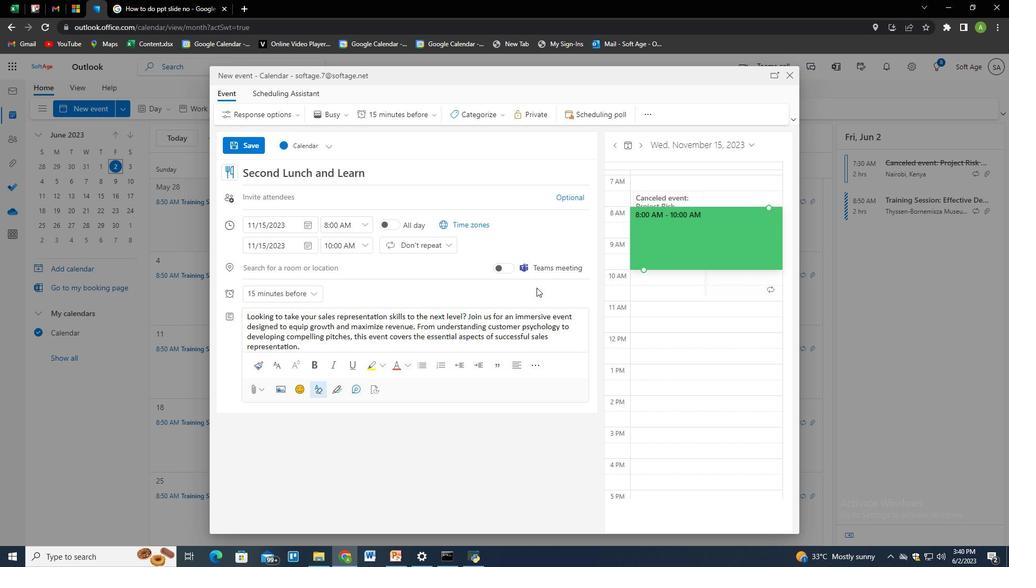
Action: Mouse moved to (512, 293)
Screenshot: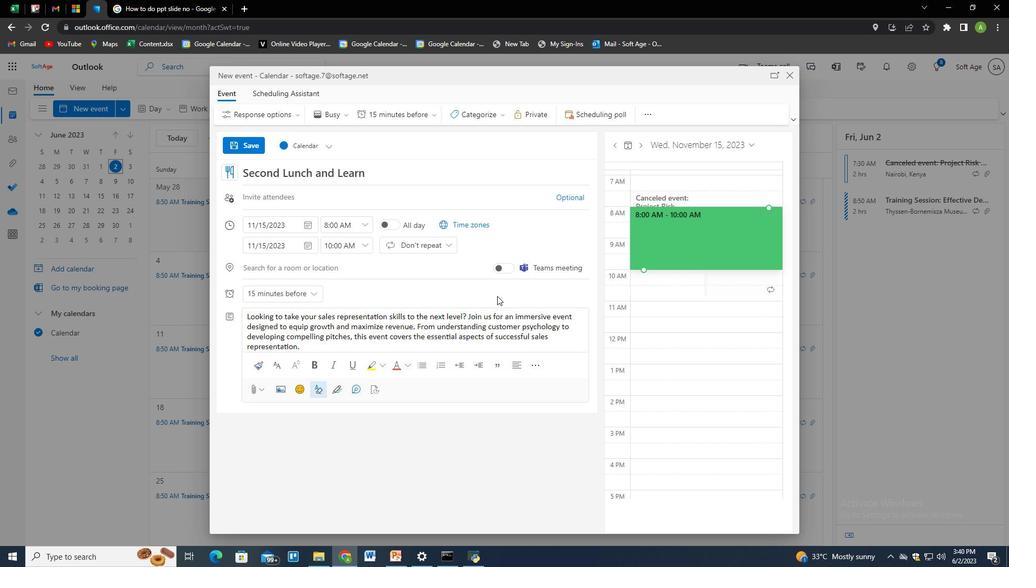 
Action: Mouse scrolled (512, 294) with delta (0, 0)
Screenshot: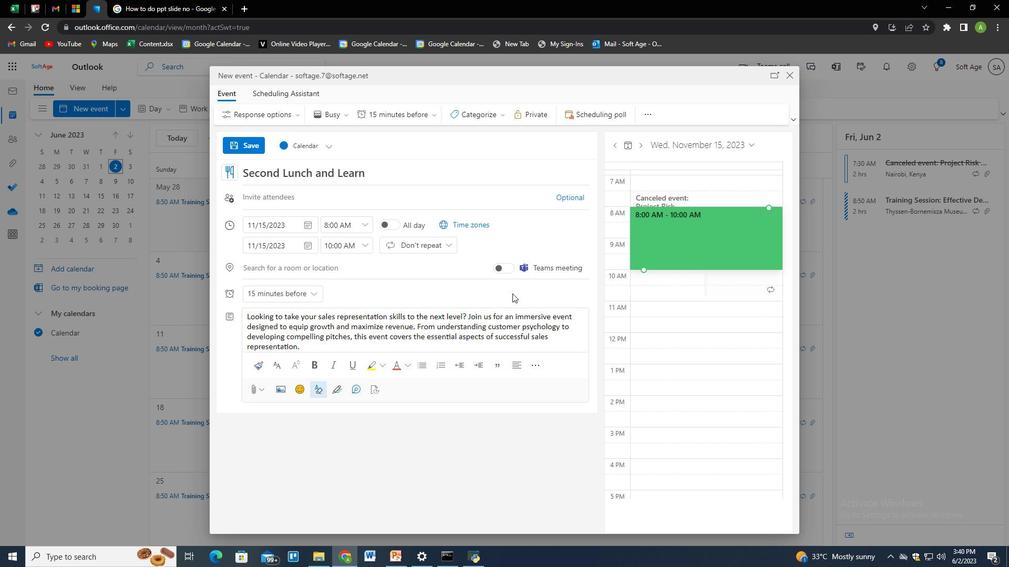 
Action: Mouse moved to (535, 366)
Screenshot: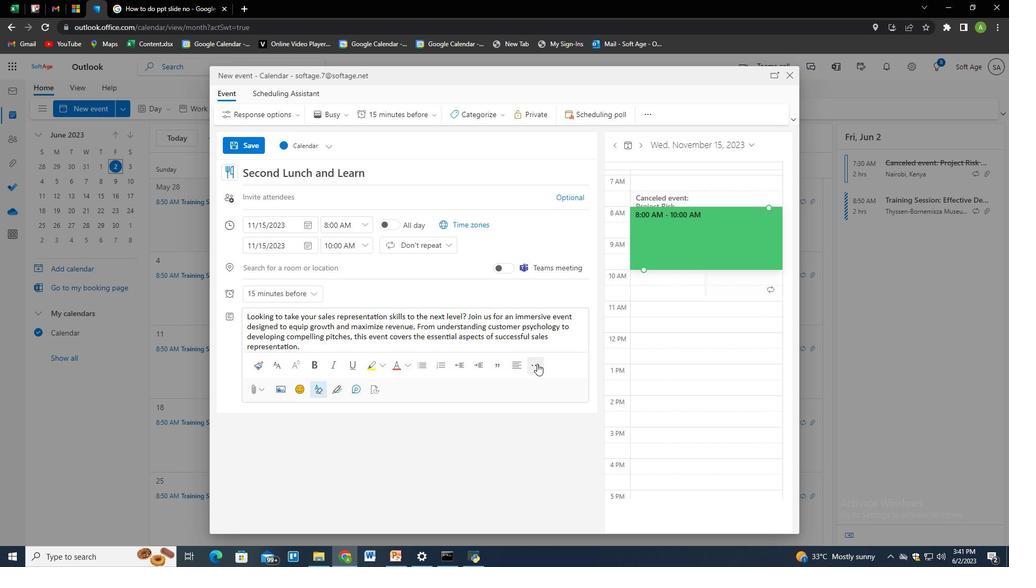 
Action: Mouse pressed left at (535, 366)
Screenshot: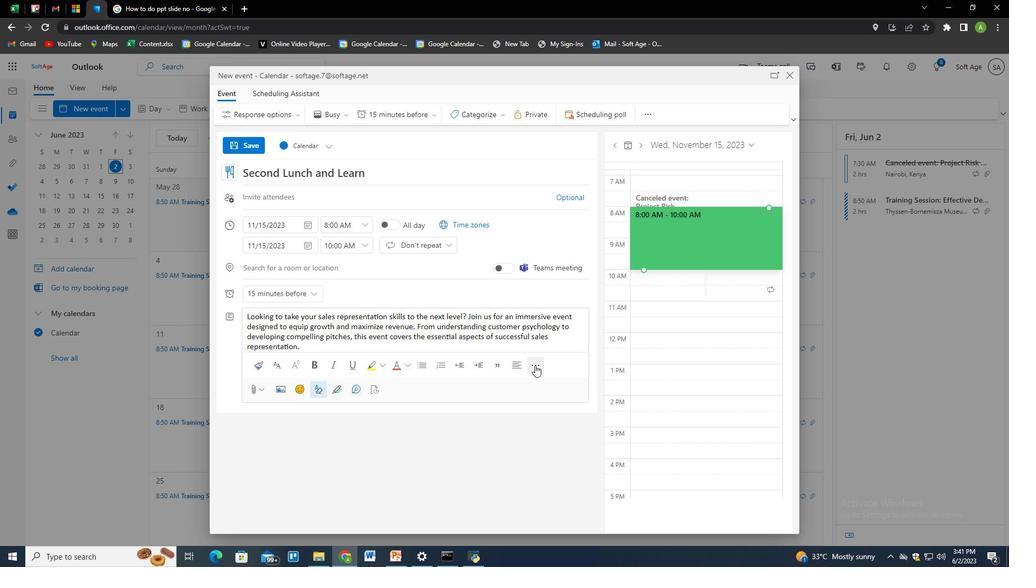 
Action: Mouse pressed left at (535, 366)
Screenshot: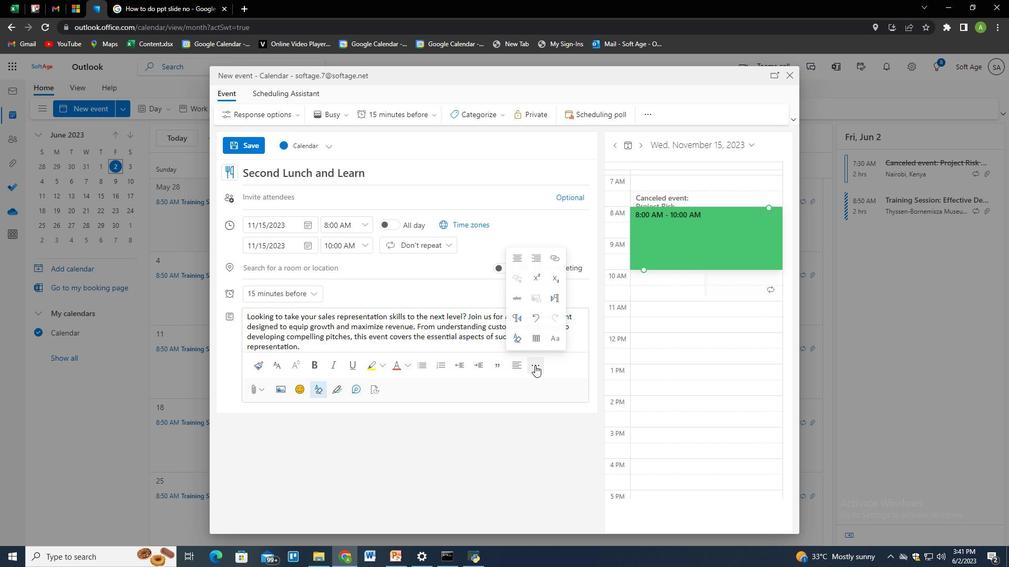 
Action: Mouse moved to (470, 118)
Screenshot: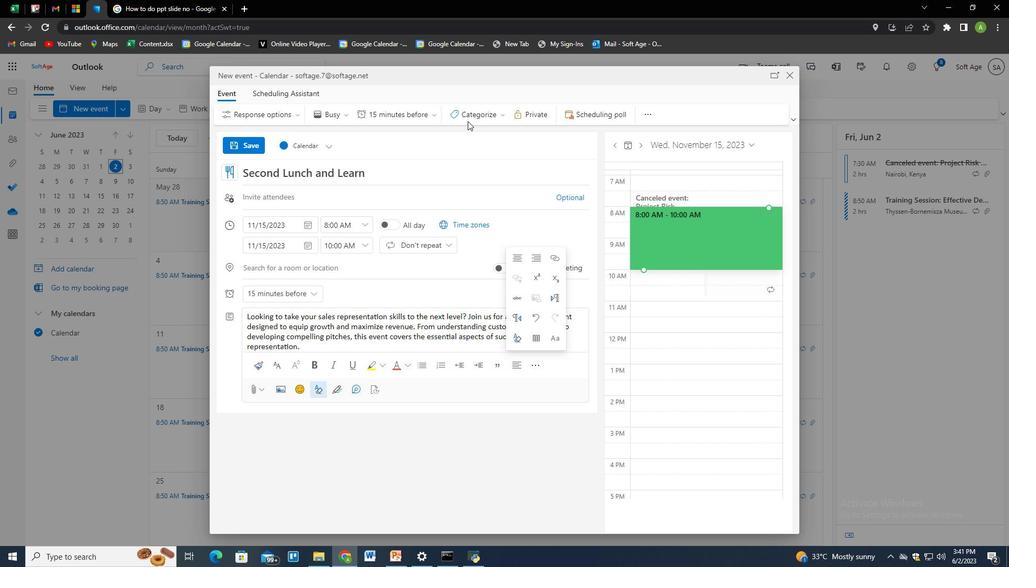 
Action: Mouse pressed left at (470, 118)
Screenshot: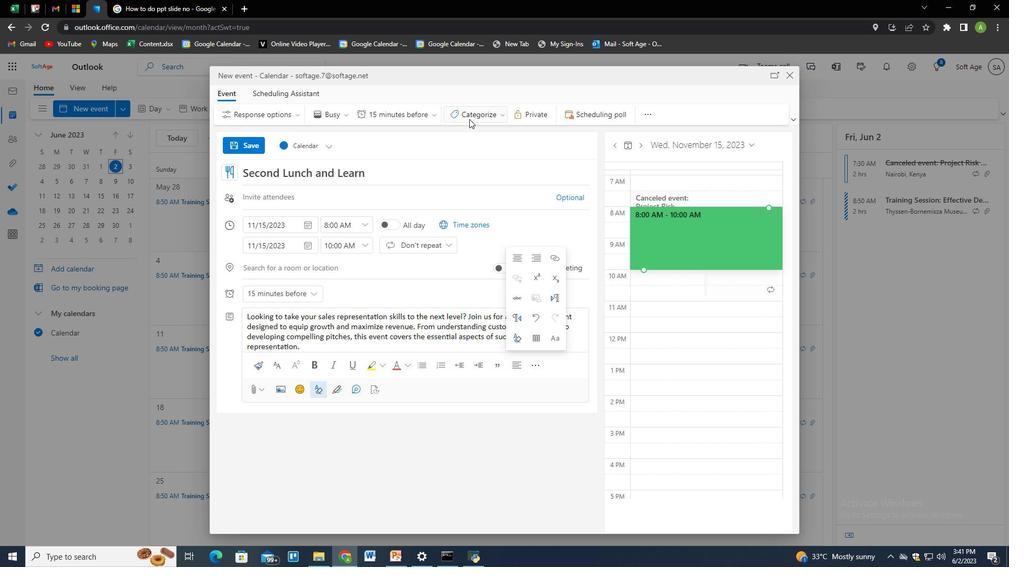 
Action: Mouse moved to (478, 165)
Screenshot: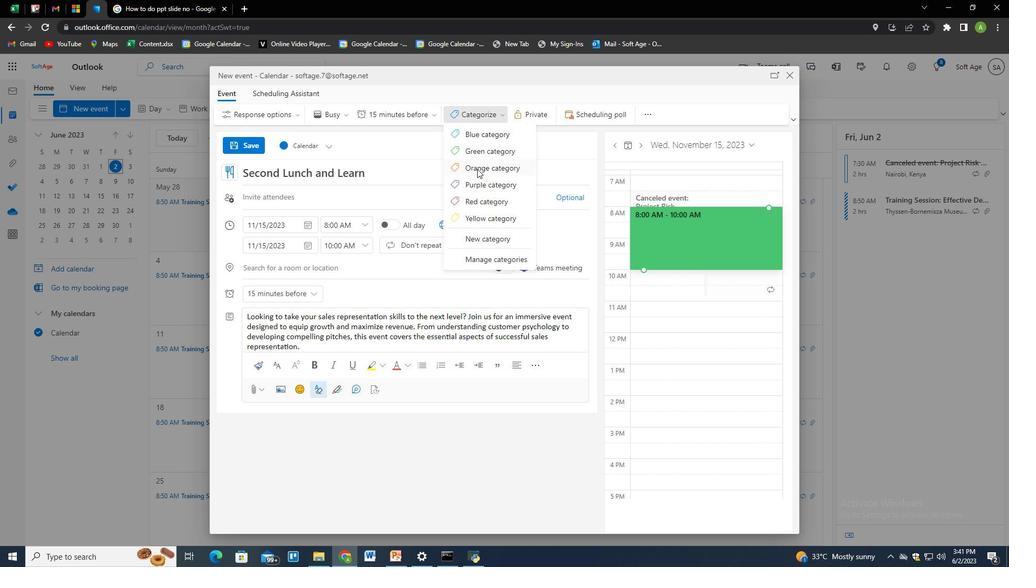
Action: Mouse pressed left at (478, 165)
Screenshot: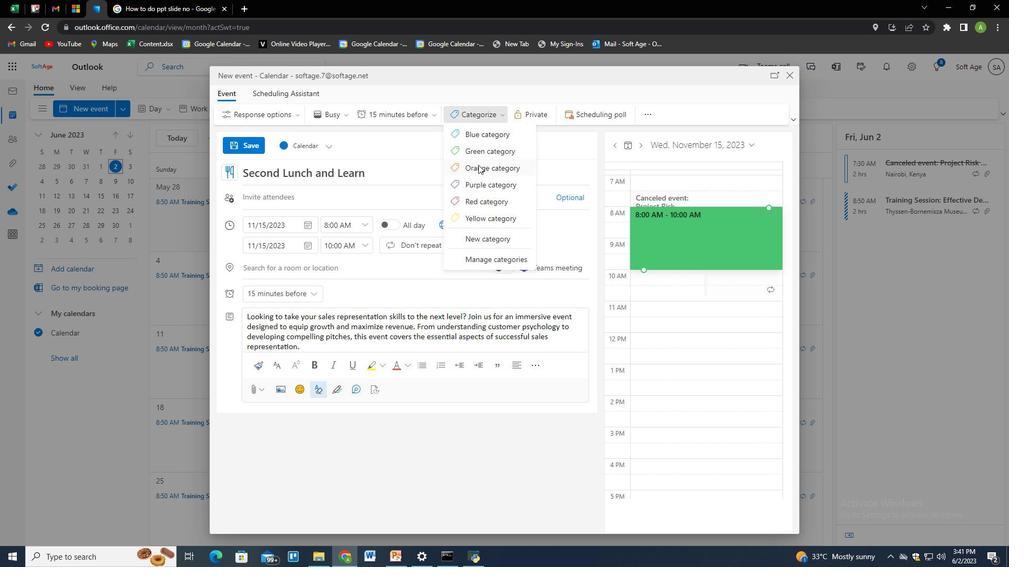 
Action: Mouse moved to (282, 198)
Screenshot: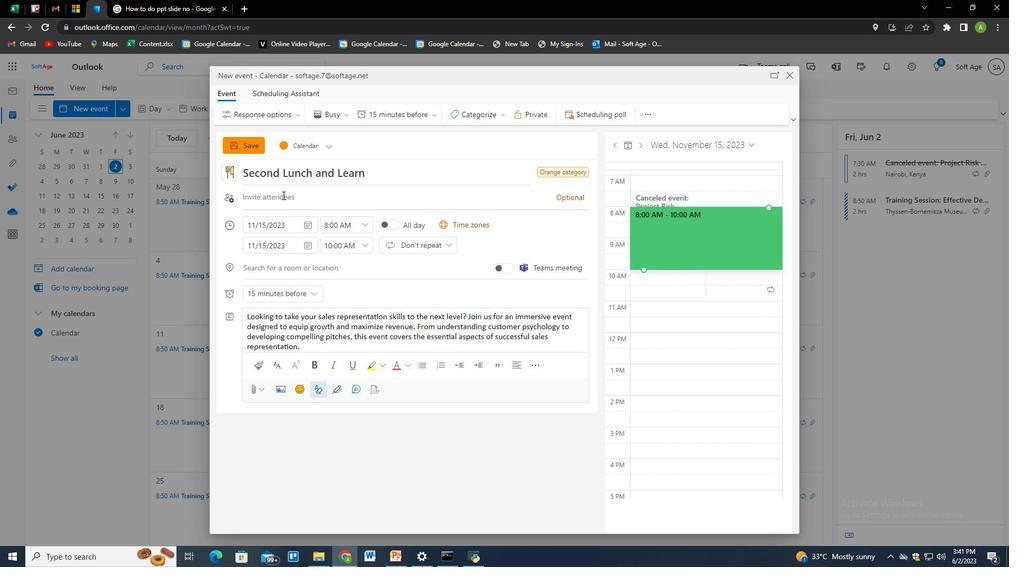 
Action: Mouse pressed left at (282, 198)
Screenshot: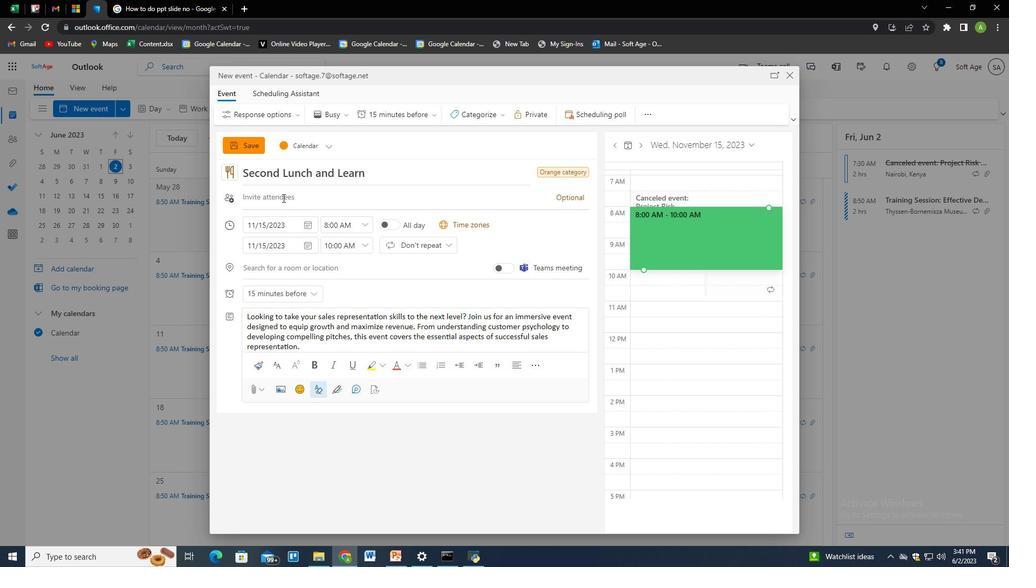 
Action: Mouse moved to (303, 198)
Screenshot: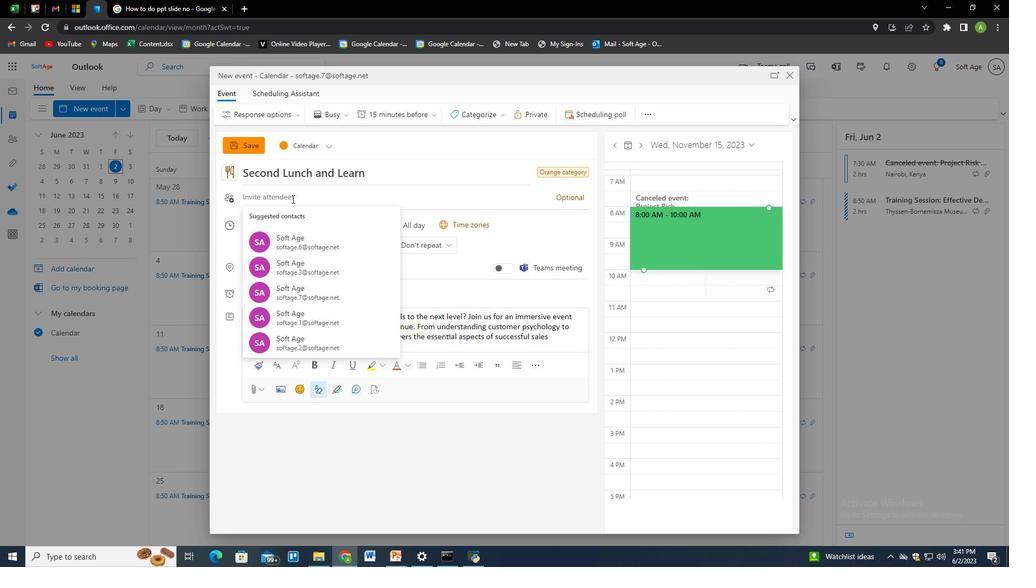 
Action: Mouse pressed left at (303, 198)
Screenshot: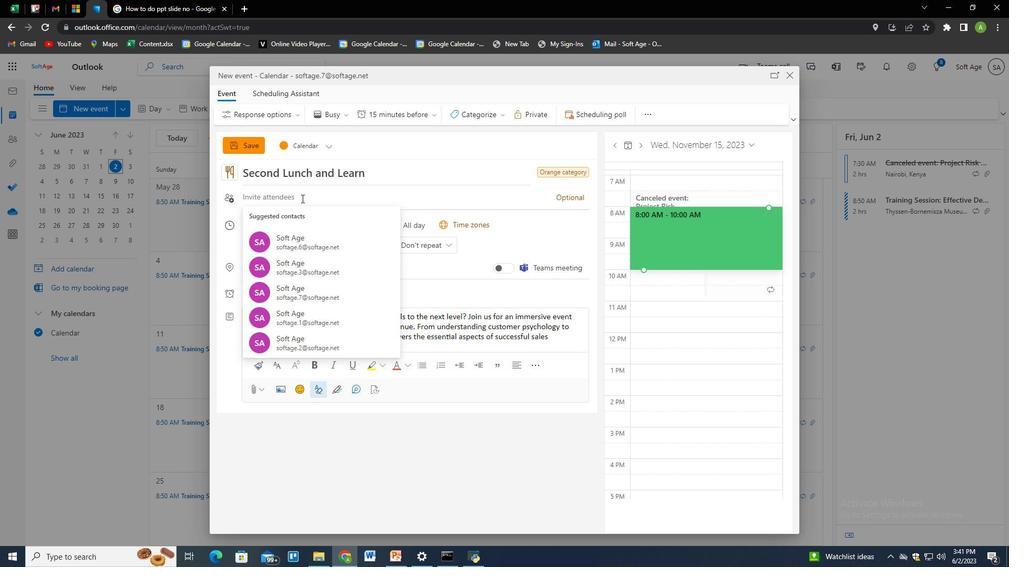 
Action: Mouse moved to (464, 199)
Screenshot: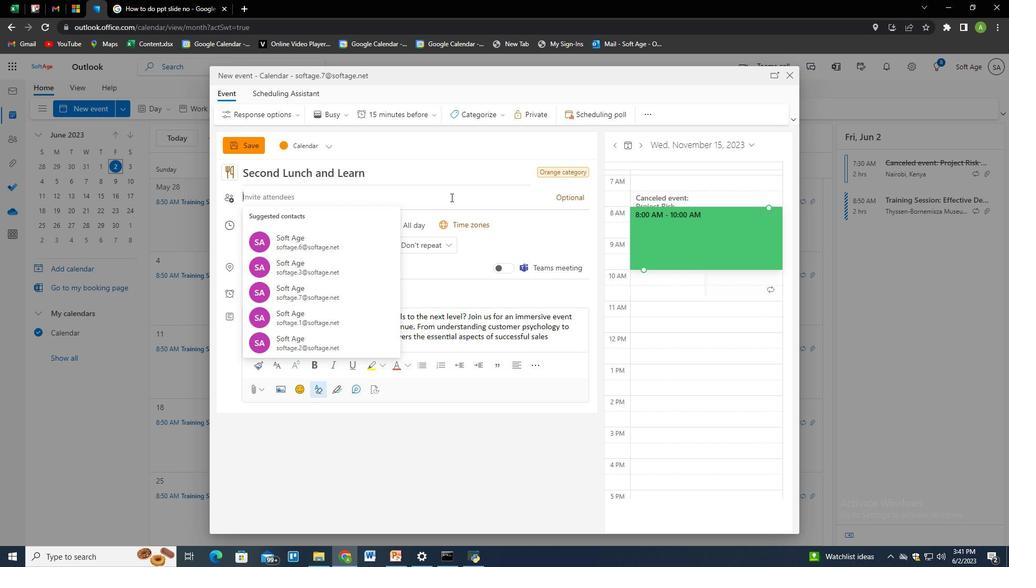 
Action: Mouse pressed left at (452, 197)
Screenshot: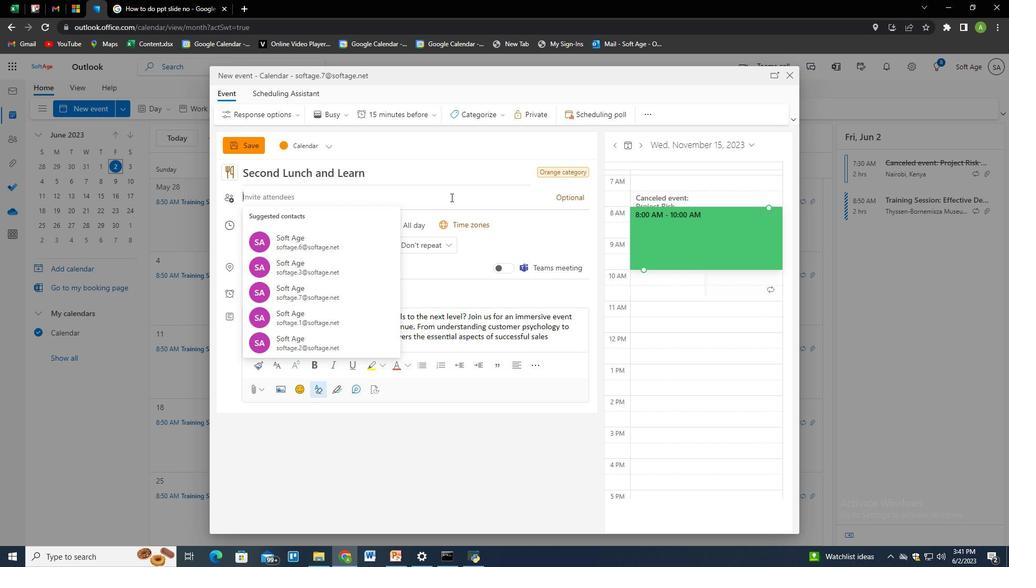 
Action: Mouse moved to (557, 244)
Screenshot: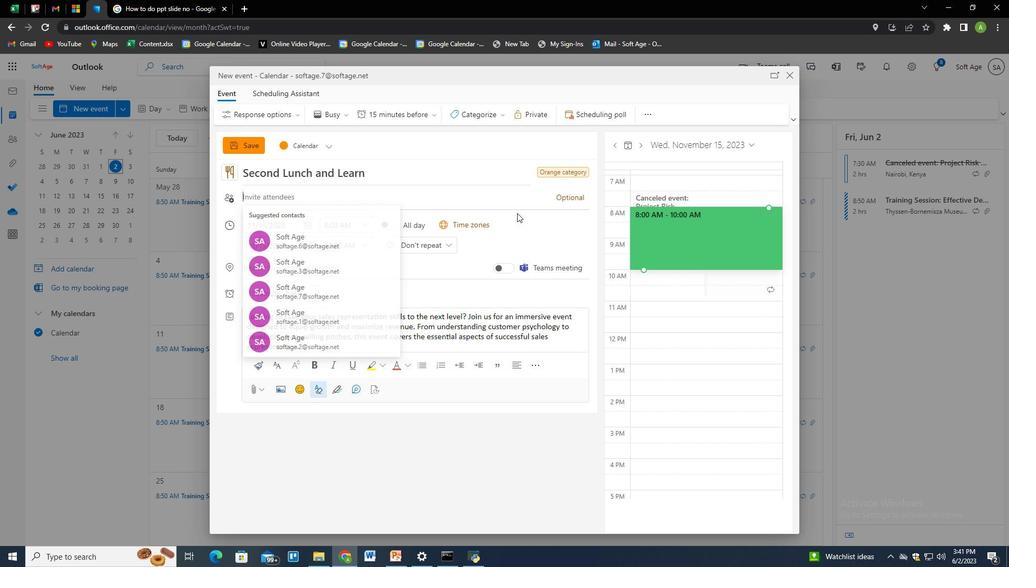 
Action: Mouse pressed left at (557, 244)
Screenshot: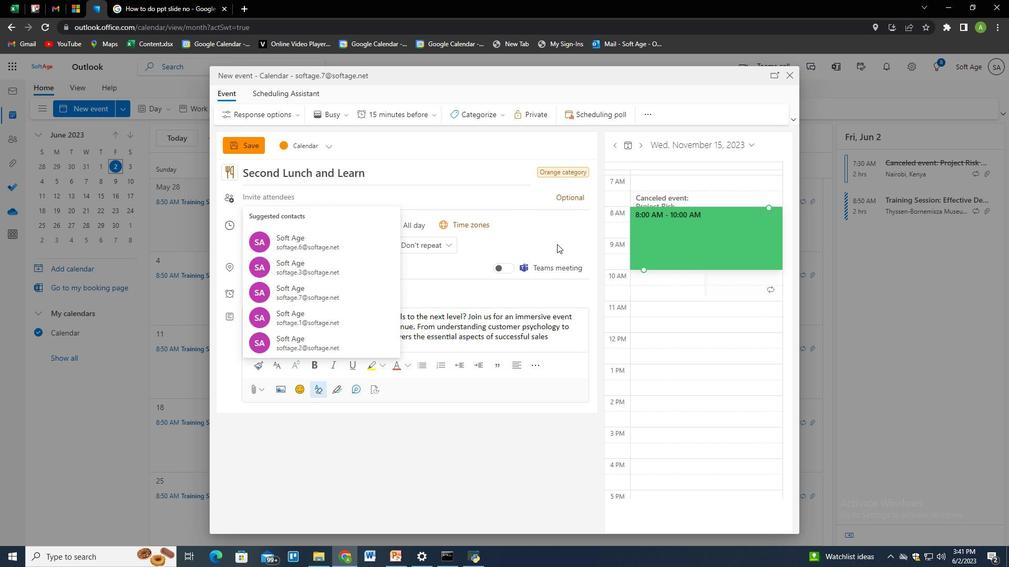 
Action: Mouse moved to (376, 300)
Screenshot: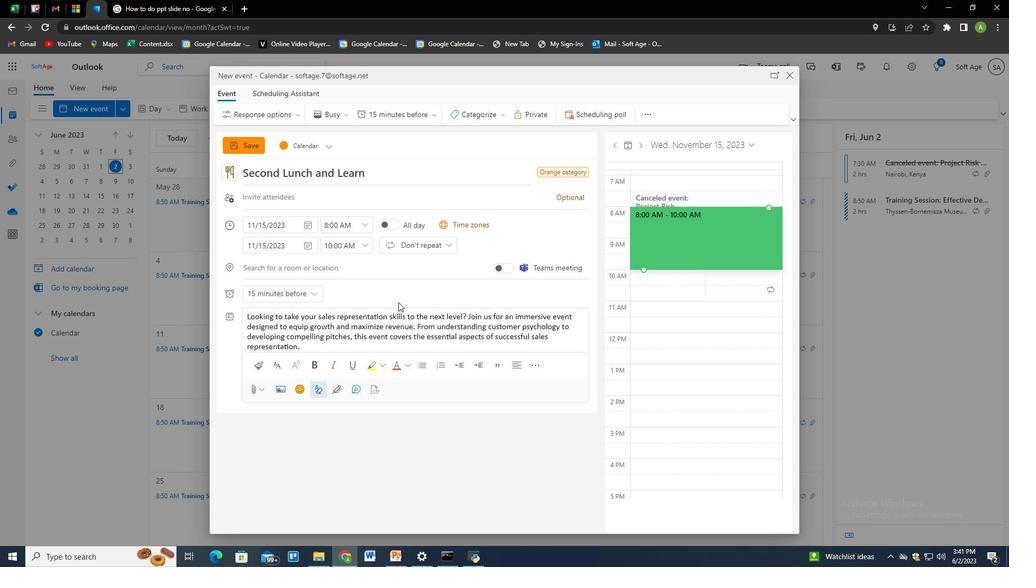 
Action: Mouse scrolled (376, 301) with delta (0, 0)
Screenshot: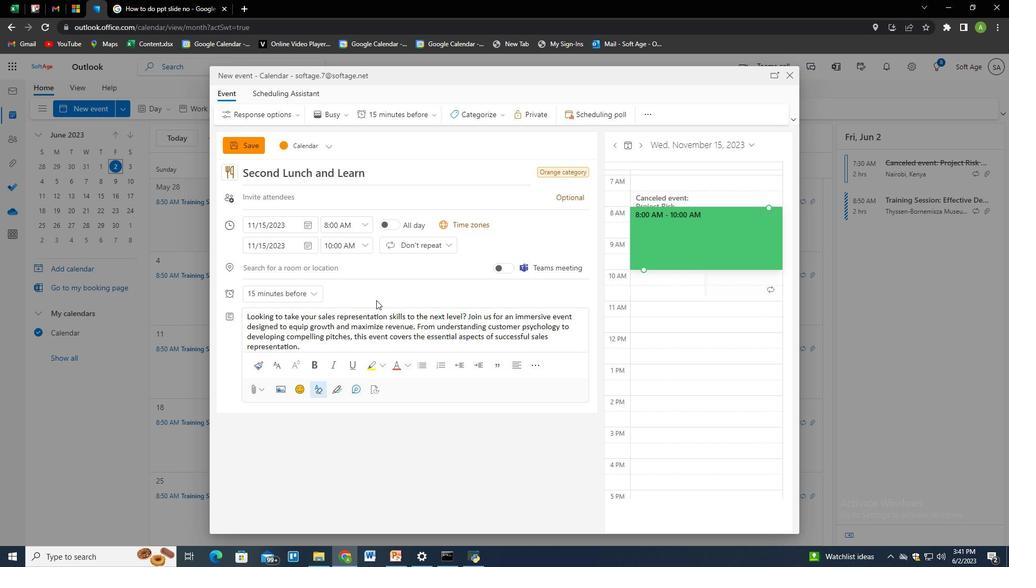 
Action: Mouse scrolled (376, 301) with delta (0, 0)
Screenshot: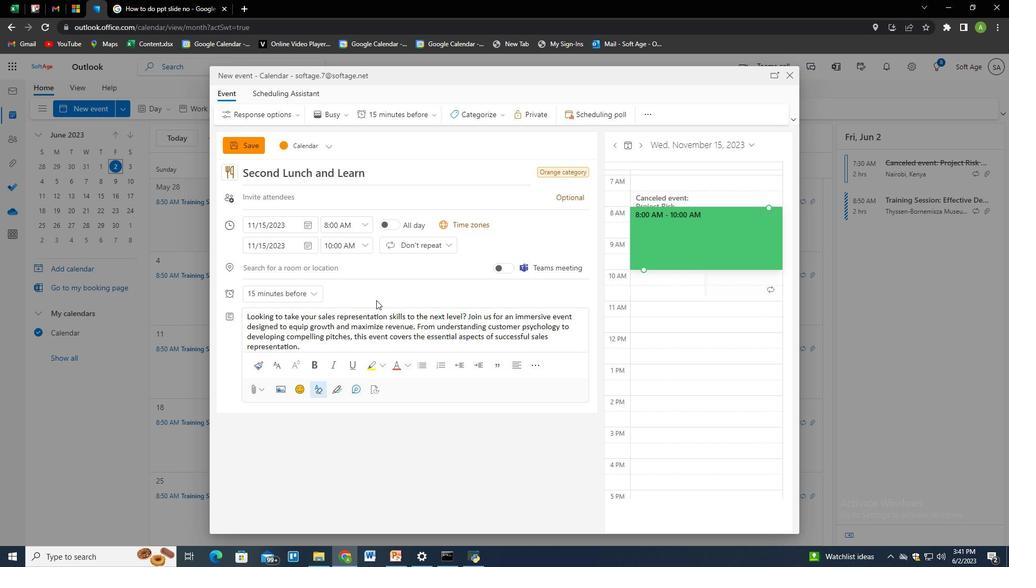 
Action: Mouse moved to (534, 361)
Screenshot: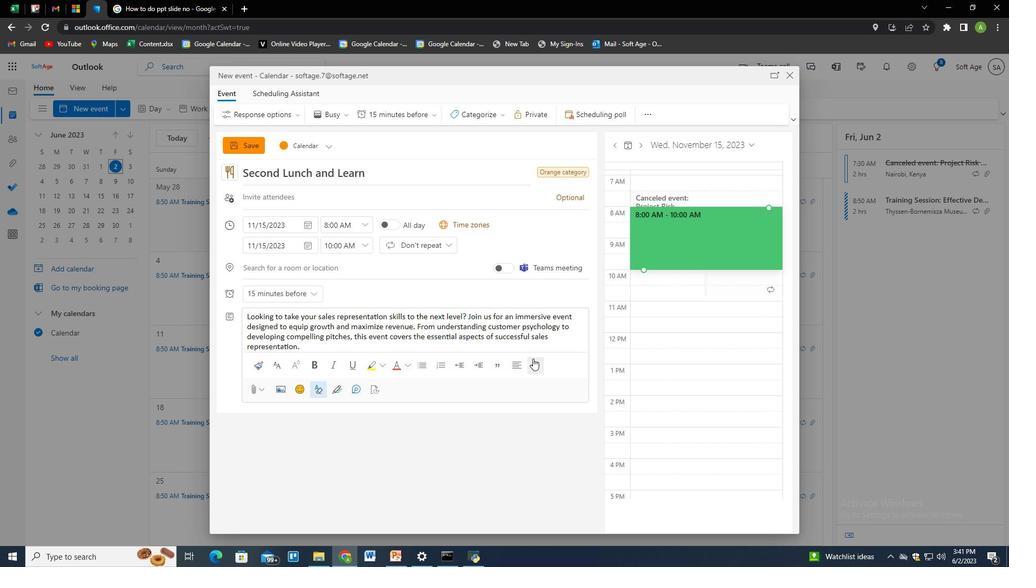 
Action: Mouse pressed left at (534, 361)
Screenshot: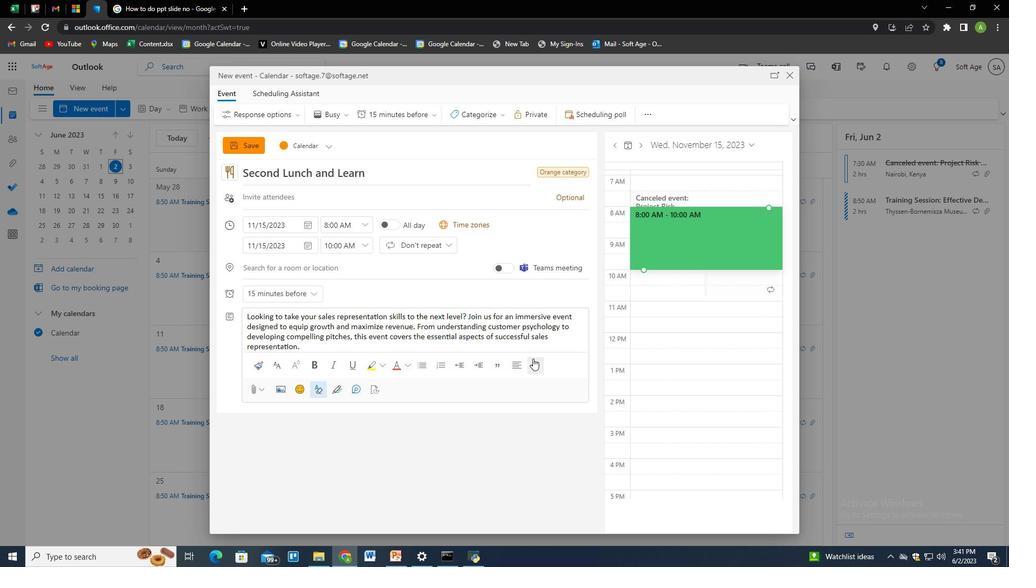 
Action: Mouse pressed left at (534, 361)
Screenshot: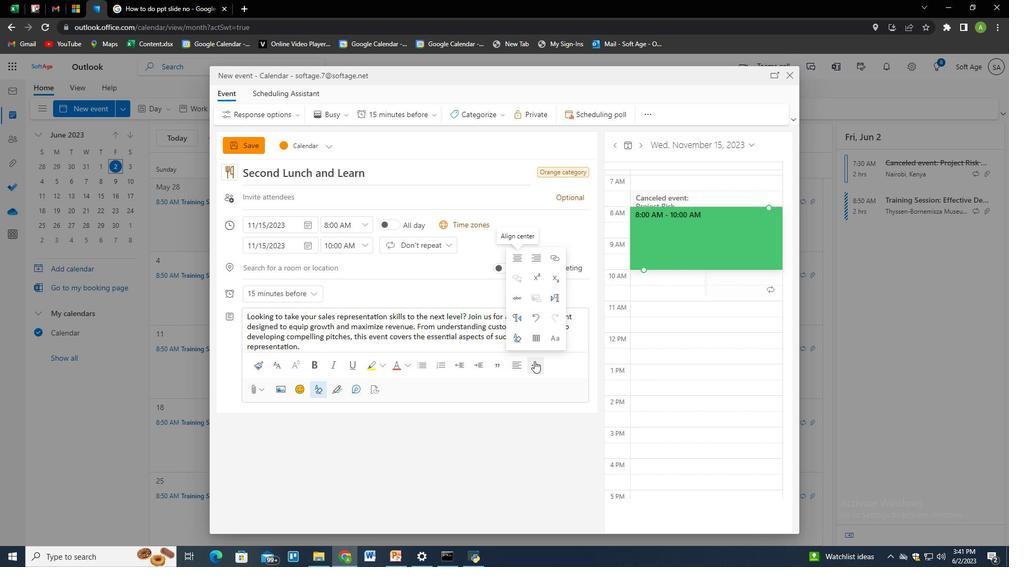 
Action: Mouse moved to (492, 387)
Screenshot: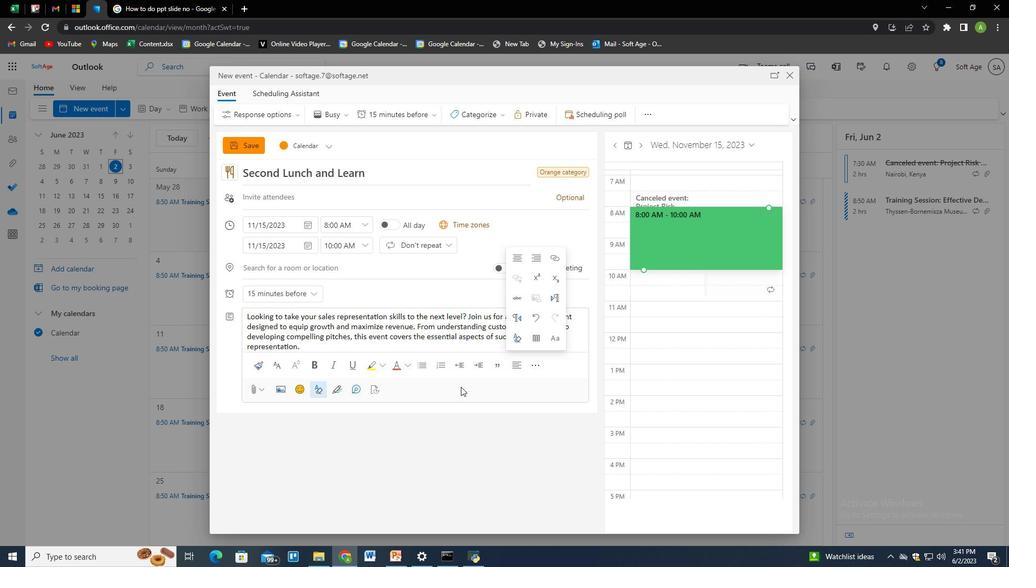 
Action: Mouse pressed left at (492, 387)
Screenshot: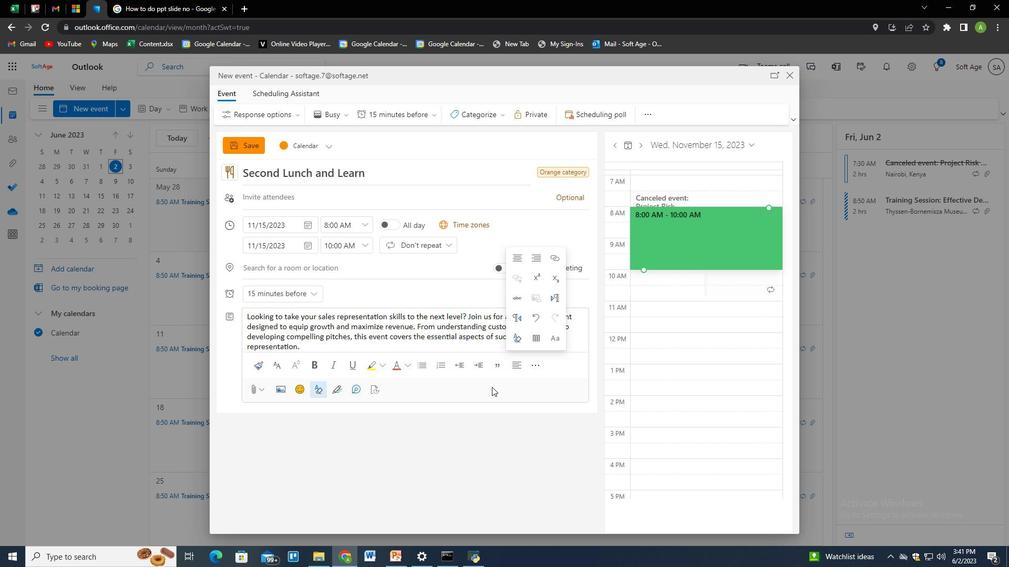 
Action: Mouse moved to (572, 242)
Screenshot: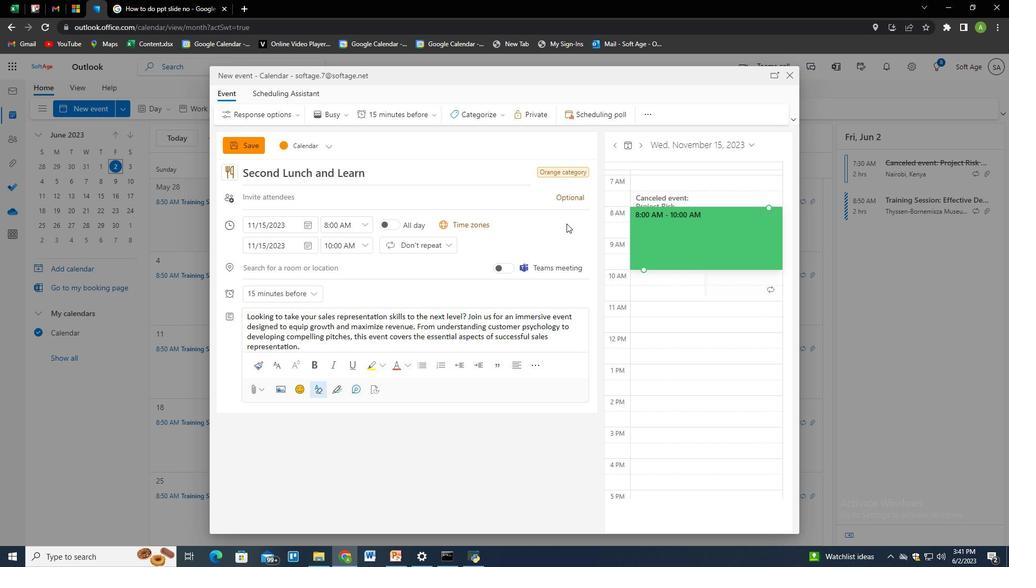 
Action: Mouse scrolled (572, 243) with delta (0, 0)
Screenshot: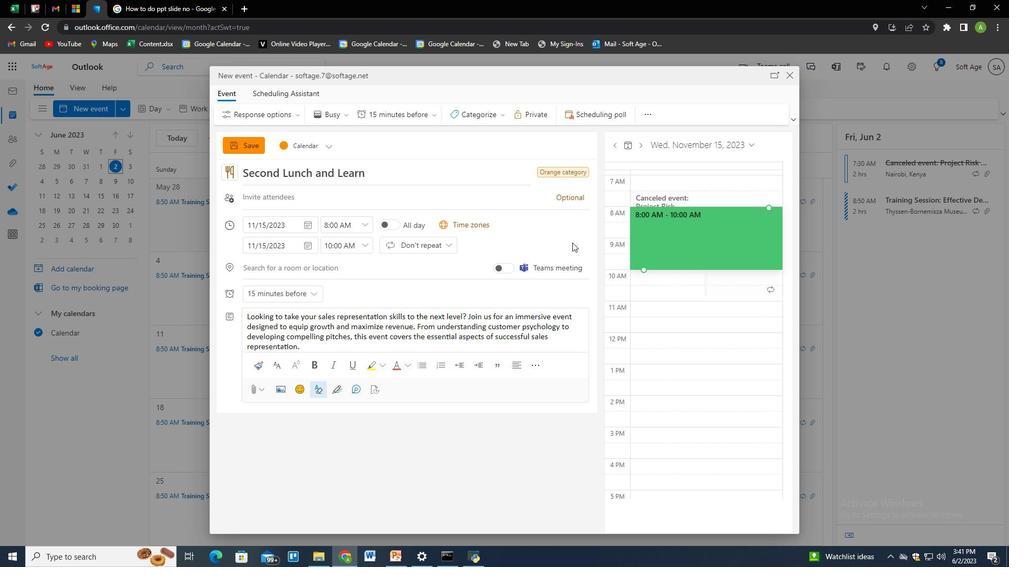 
Action: Mouse scrolled (572, 243) with delta (0, 0)
Screenshot: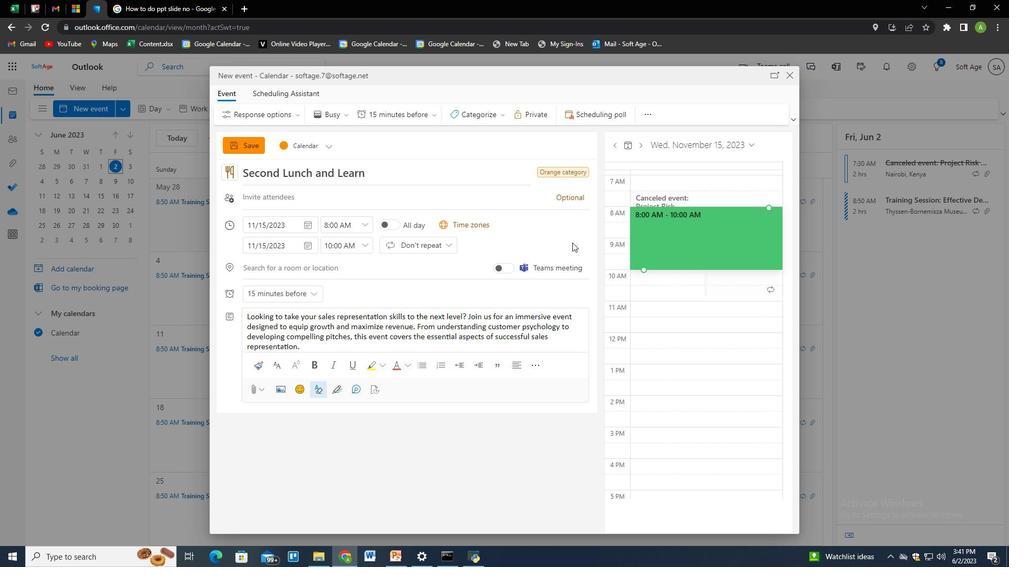 
Action: Mouse scrolled (572, 243) with delta (0, 0)
Screenshot: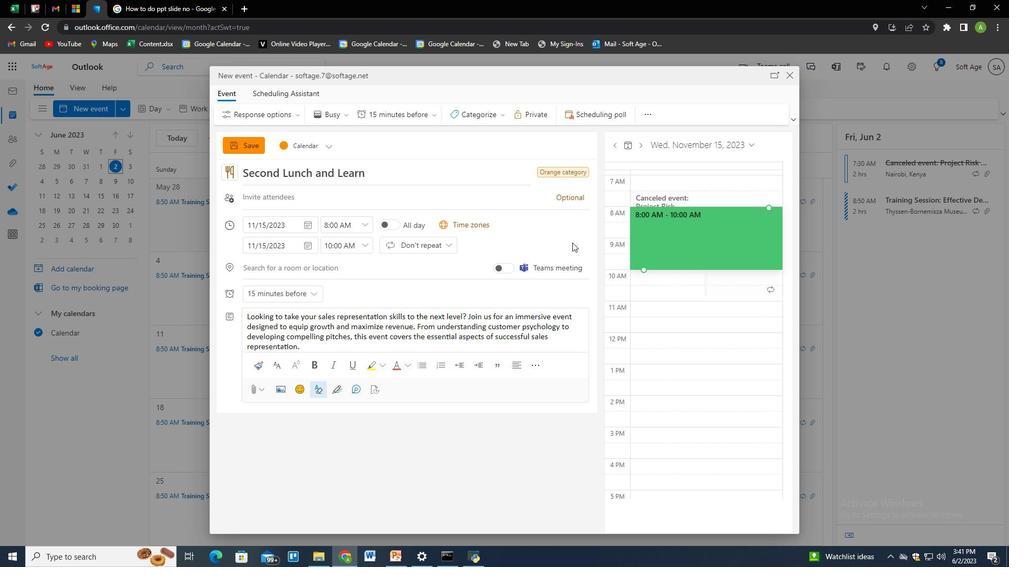 
Action: Mouse scrolled (572, 243) with delta (0, 0)
Screenshot: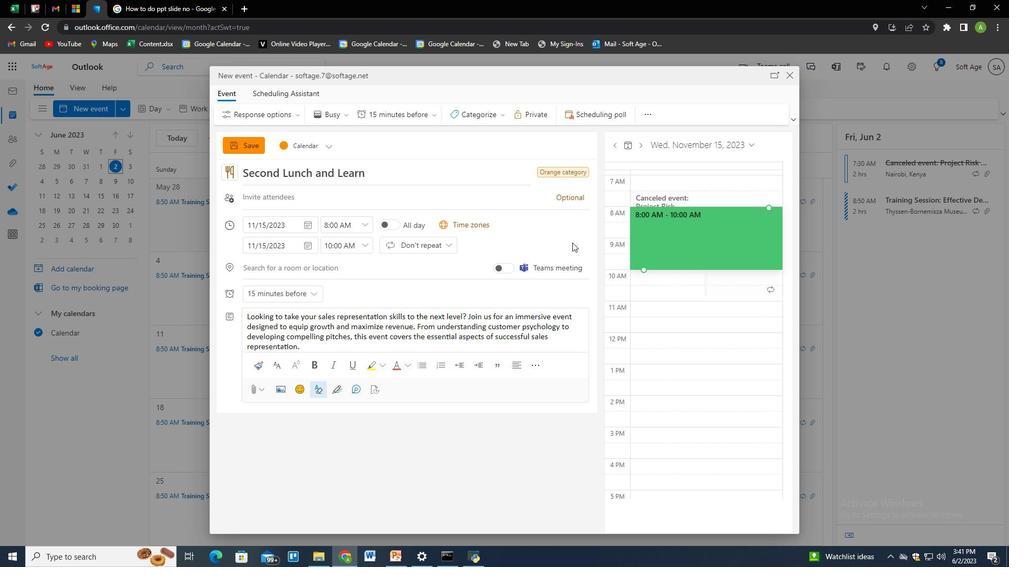 
Action: Mouse scrolled (572, 243) with delta (0, 0)
Screenshot: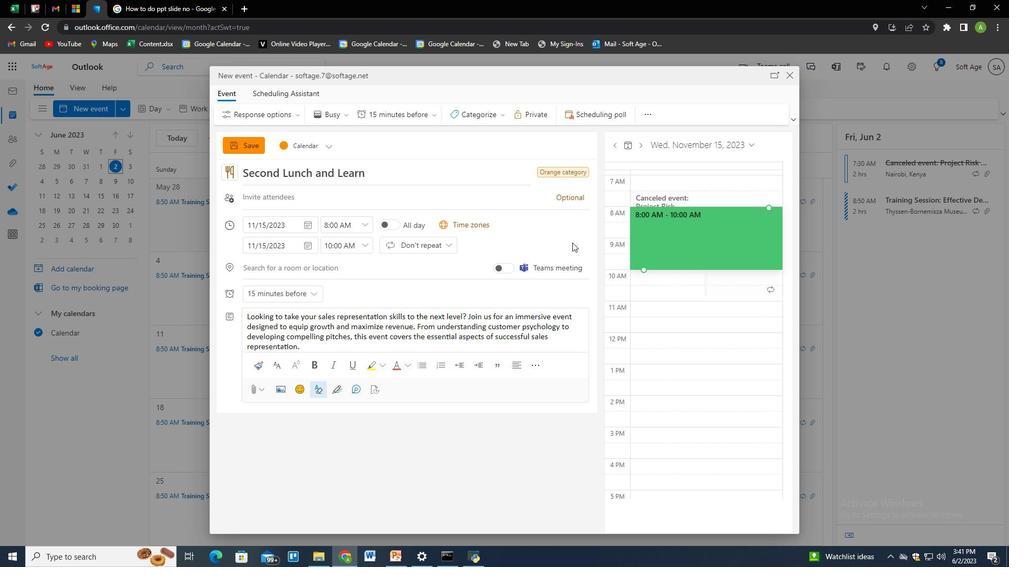 
Action: Mouse moved to (653, 116)
Screenshot: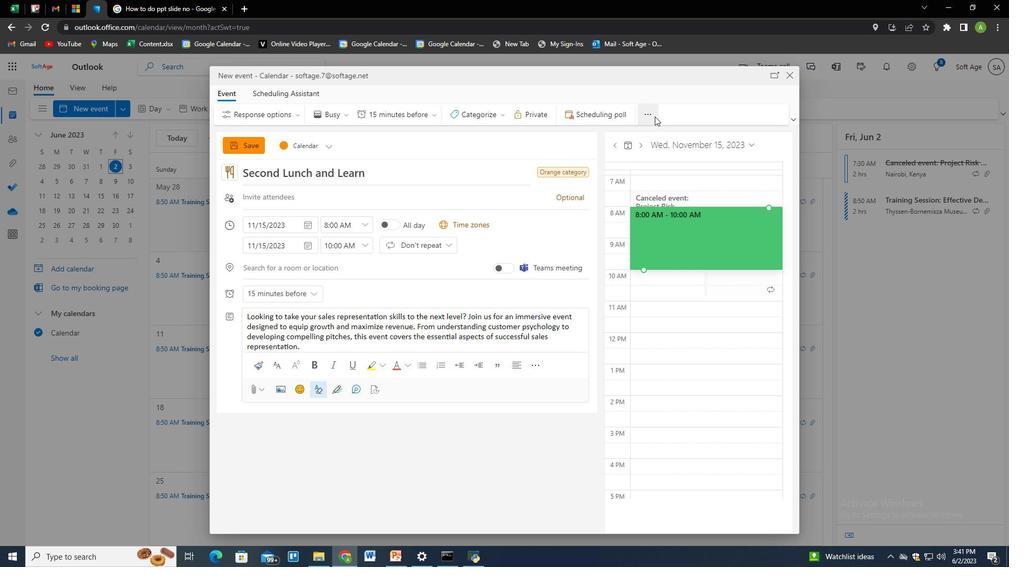 
Action: Mouse pressed left at (653, 116)
Screenshot: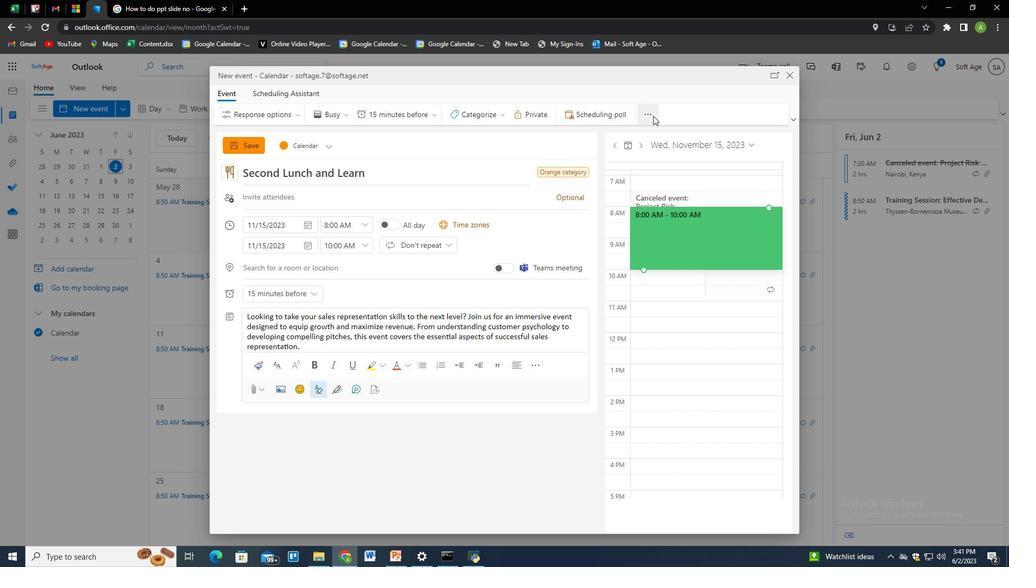 
Action: Mouse pressed left at (653, 116)
Screenshot: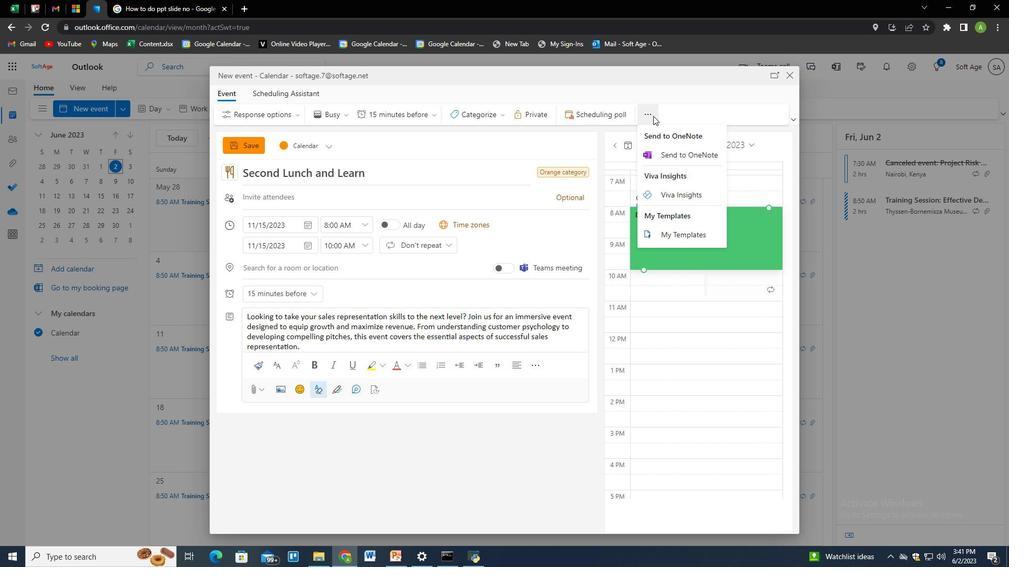 
Action: Mouse moved to (275, 108)
Screenshot: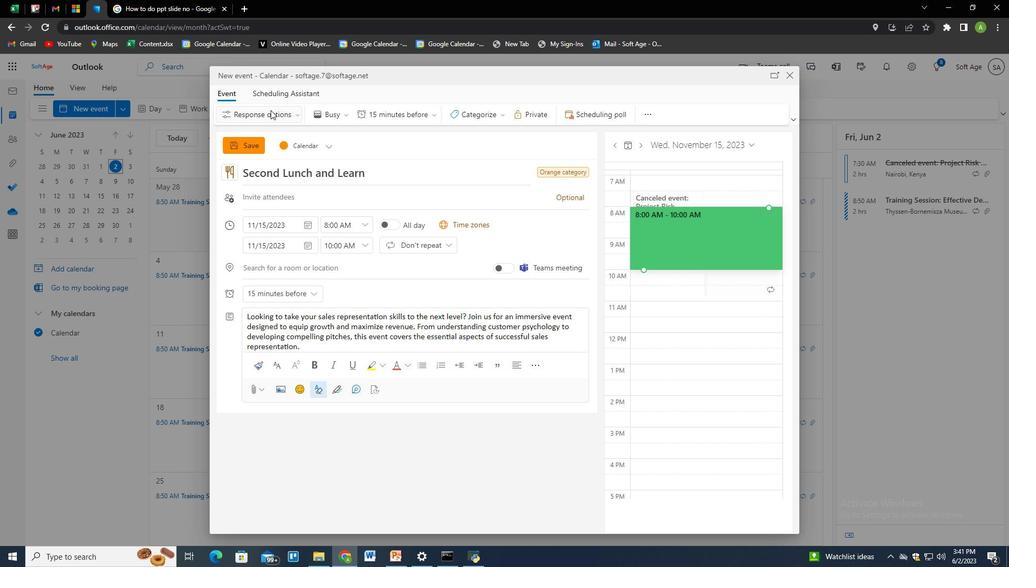 
Action: Mouse pressed left at (275, 108)
Screenshot: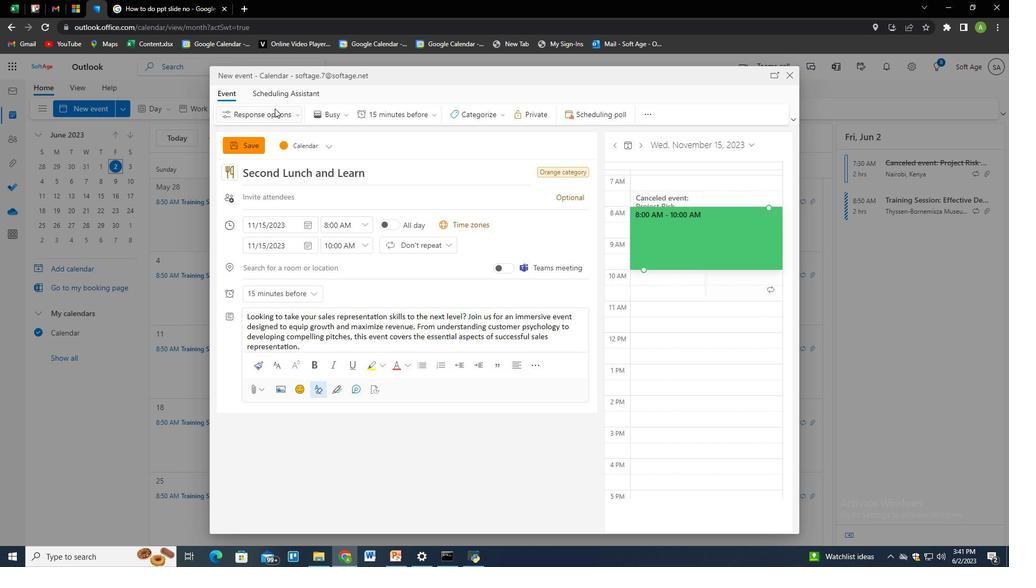 
Action: Mouse pressed left at (275, 108)
Screenshot: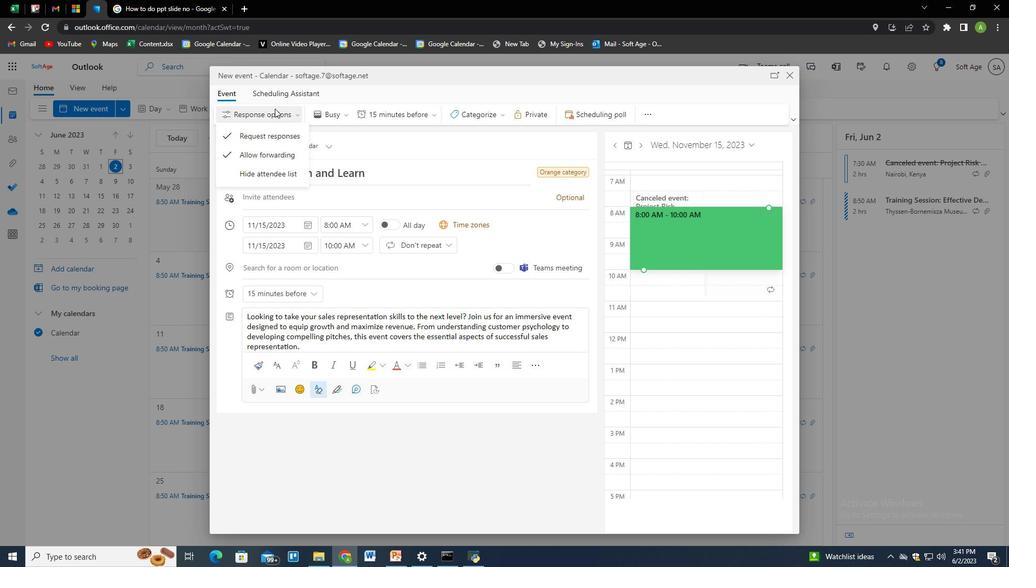 
Action: Mouse moved to (269, 265)
Screenshot: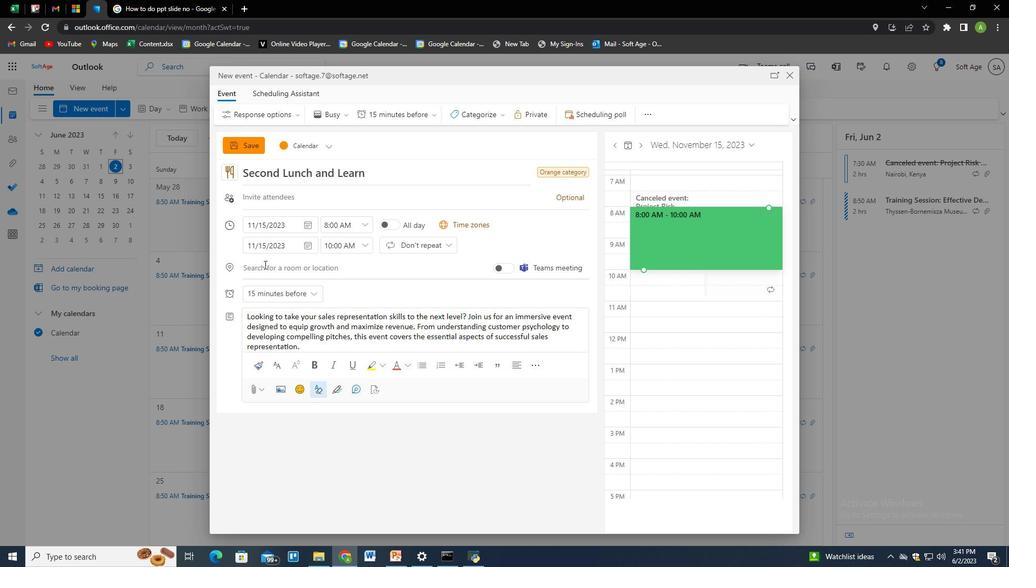 
Action: Mouse pressed left at (269, 265)
Screenshot: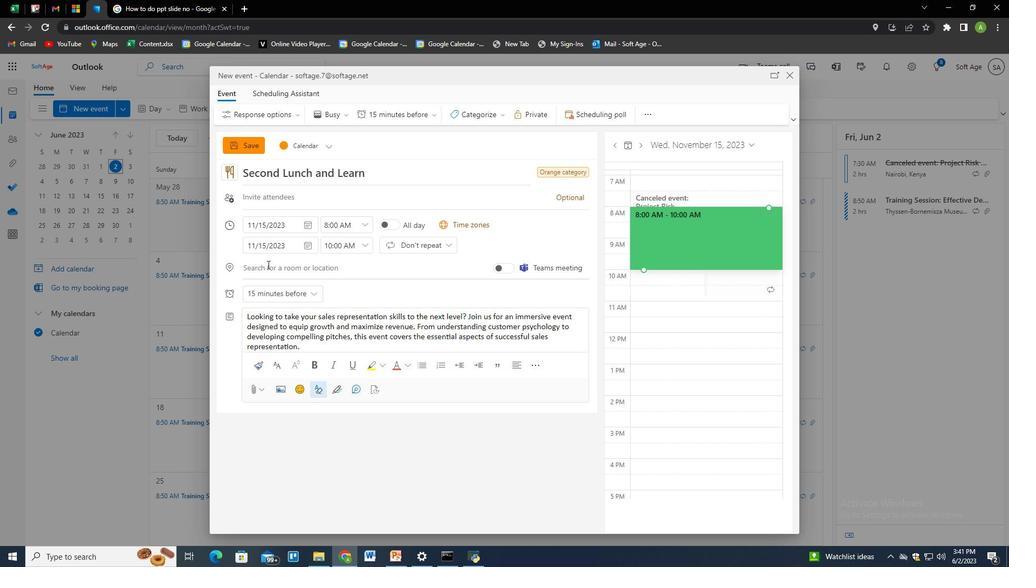 
Action: Mouse moved to (270, 265)
Screenshot: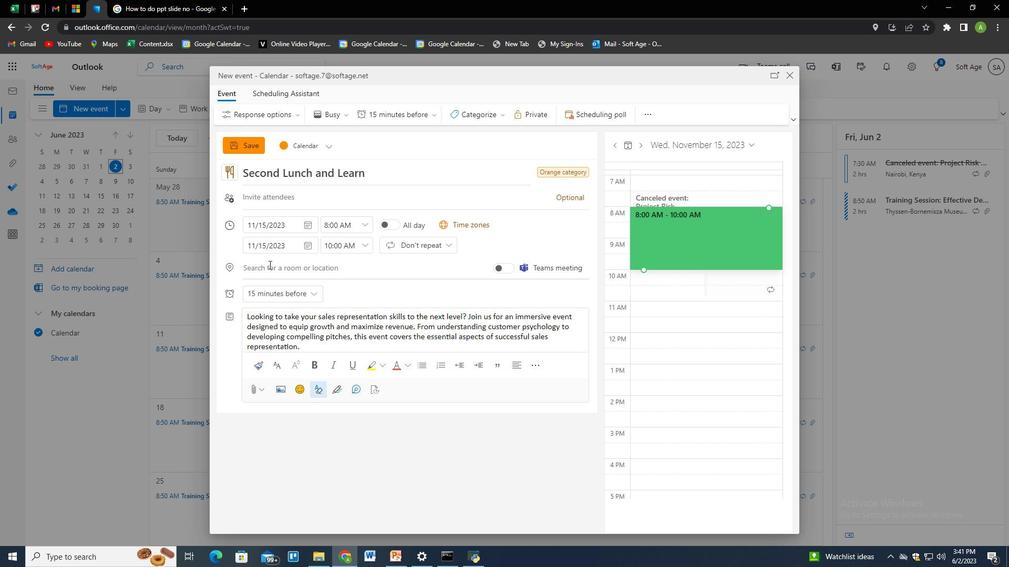 
Action: Key pressed 456<Key.space><Key.shift>Prado<Key.space><Key.shift>Museum,<Key.space><Key.shift>Madrid,<Key.space><Key.shift>Spain,<Key.space><Key.shift>L<Key.backspace><Key.backspace>
Screenshot: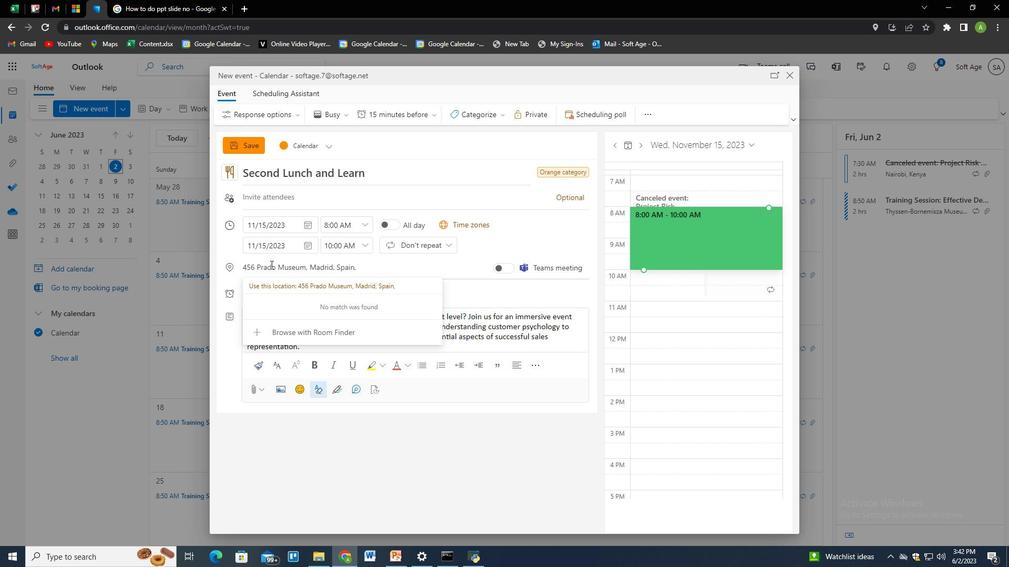 
Action: Mouse moved to (331, 194)
Screenshot: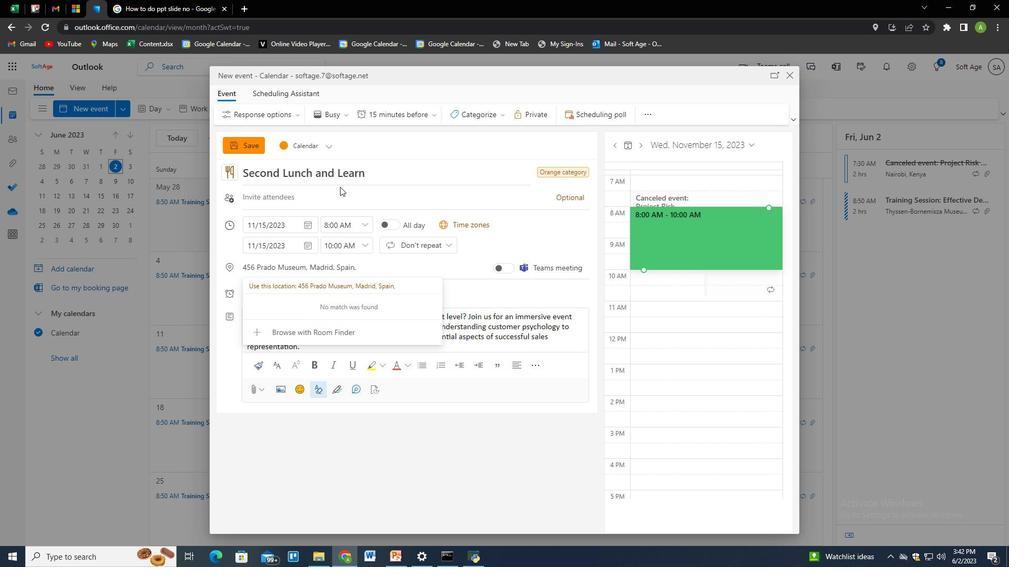 
Action: Mouse pressed left at (331, 194)
Screenshot: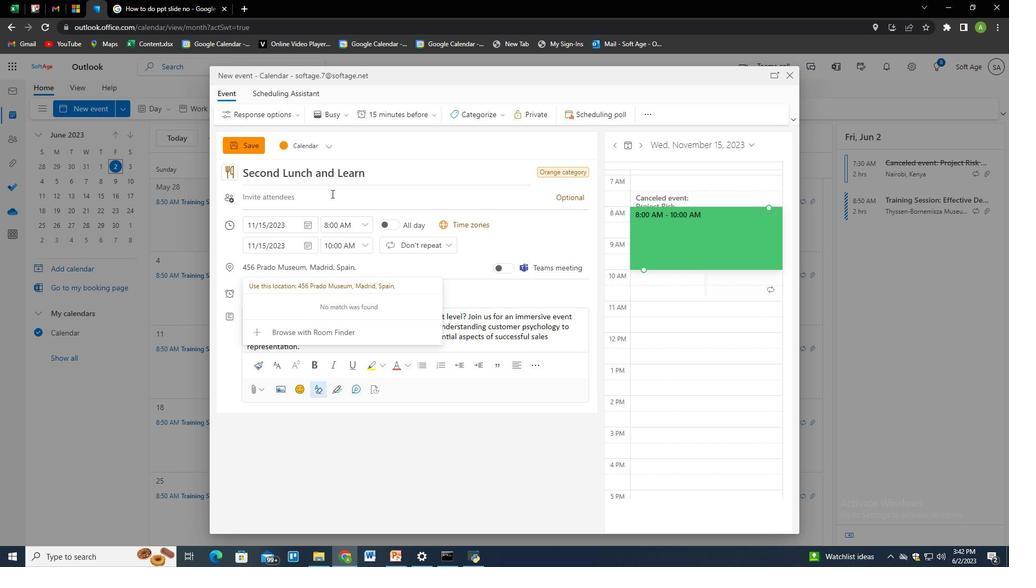 
Action: Key pressed softgae=<Key.backspace><Key.backspace>ge.1<Key.shift>@softage.net<Key.left><Key.left><Key.left><Key.left><Key.left><Key.left><Key.left><Key.left><Key.left><Key.left><Key.left><Key.left><Key.left><Key.left><Key.left><Key.left><Key.left><Key.backspace><Key.end><Key.enter>softage.2<Key.shift>@softage.net<Key.enter>
Screenshot: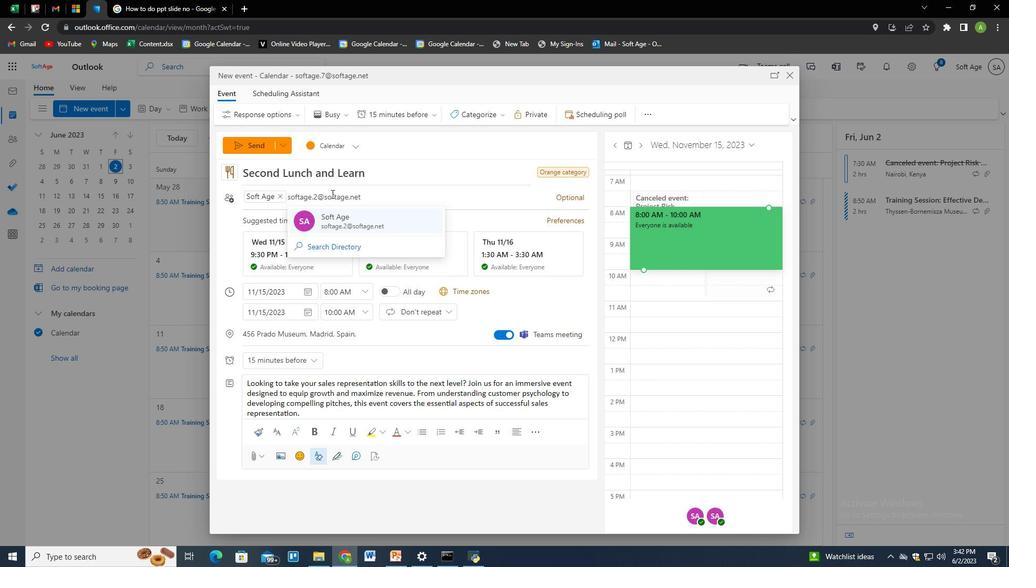 
Action: Mouse moved to (307, 365)
Screenshot: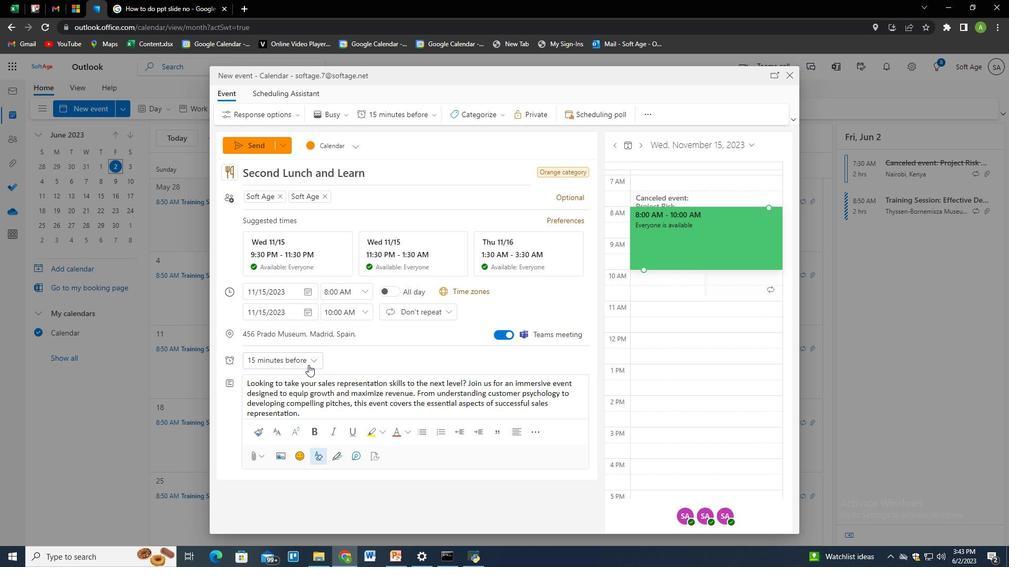 
Action: Mouse pressed left at (307, 365)
Screenshot: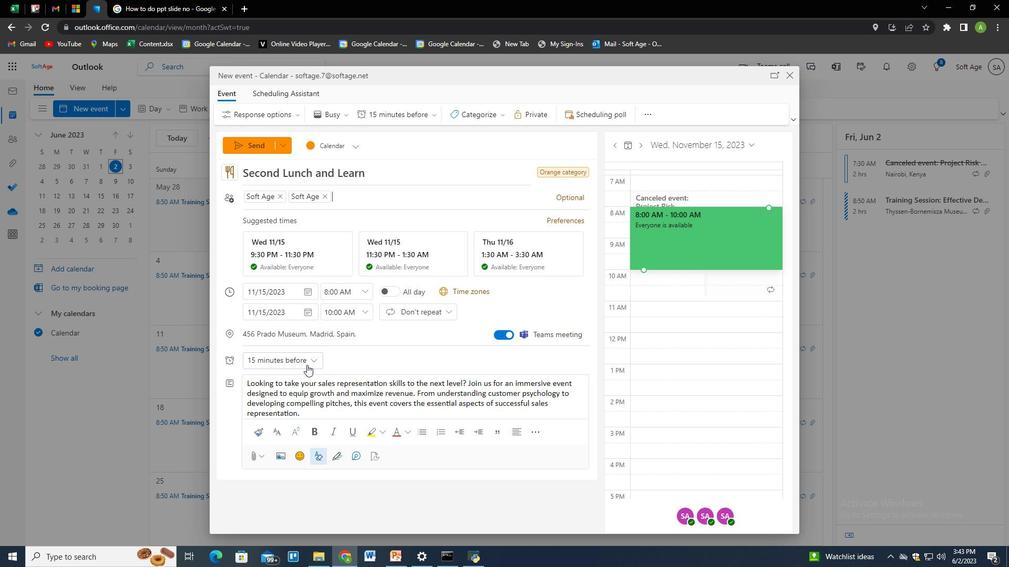 
Action: Mouse moved to (289, 284)
Screenshot: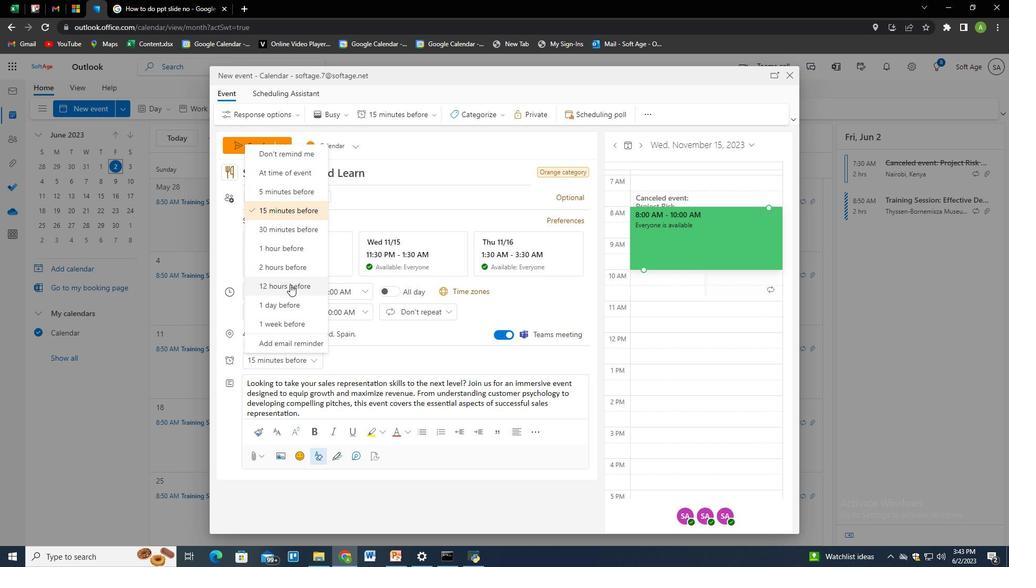 
Action: Mouse pressed left at (289, 284)
Screenshot: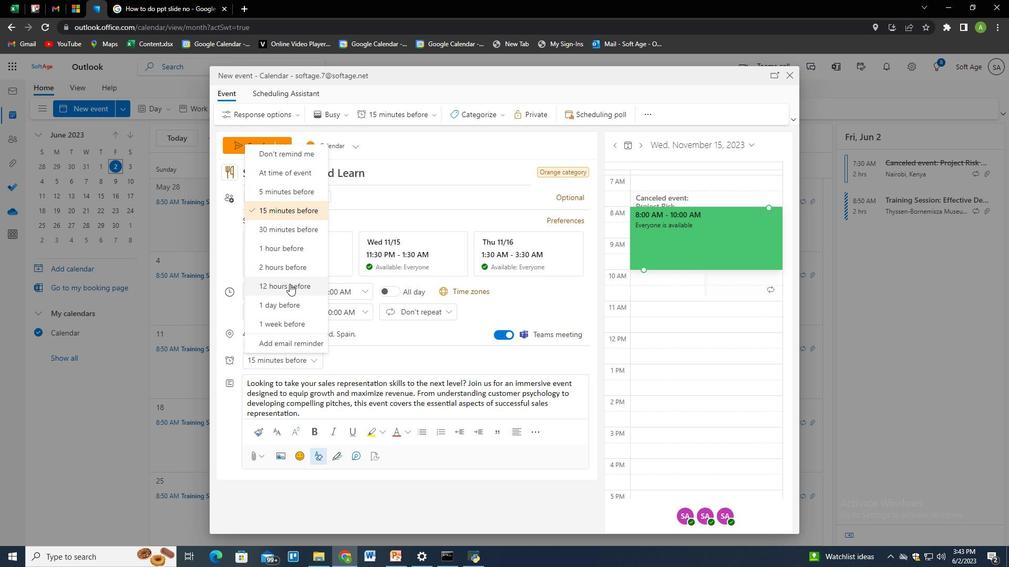 
Action: Mouse moved to (260, 149)
Screenshot: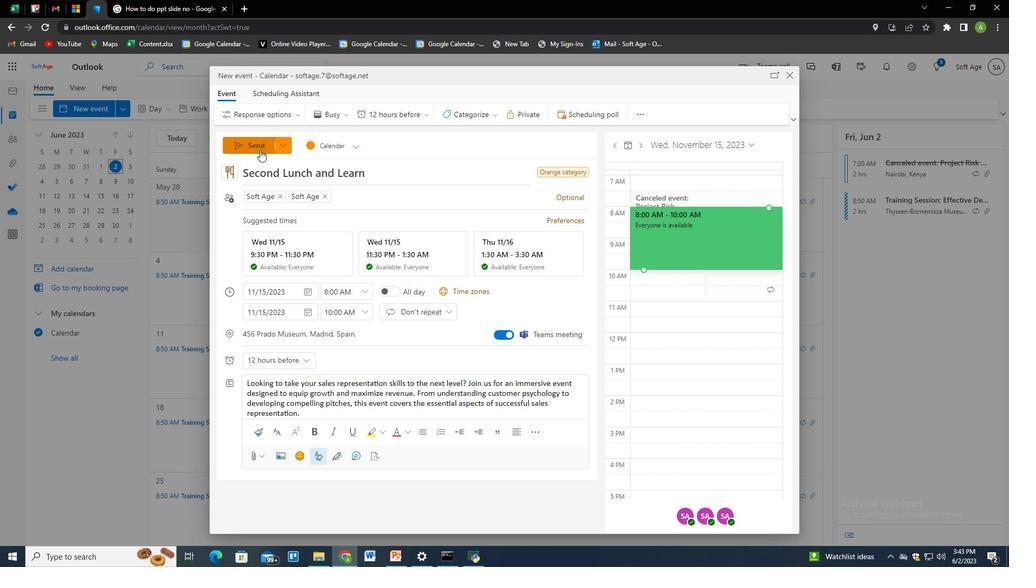 
Action: Mouse pressed left at (260, 149)
Screenshot: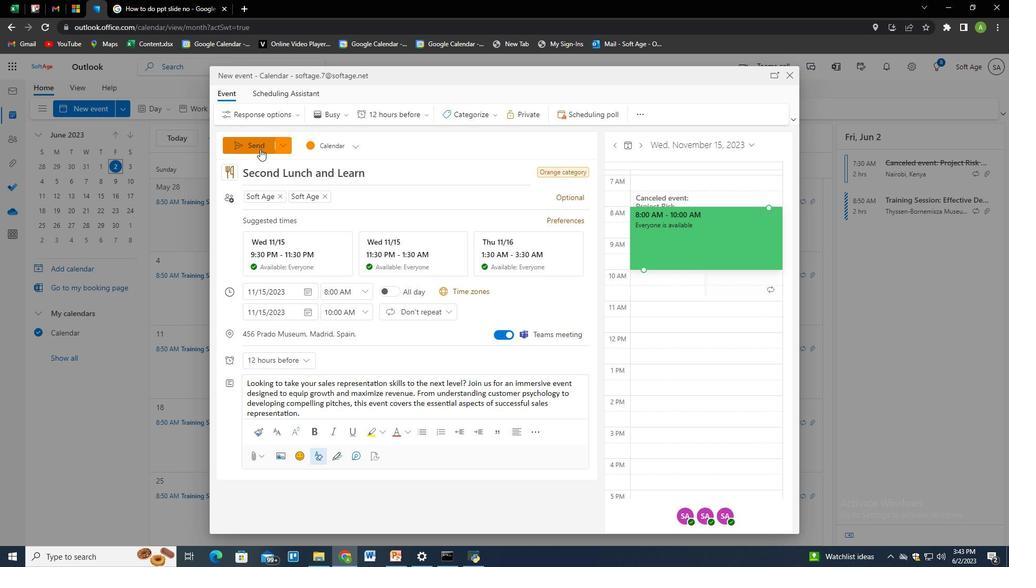 
Action: Mouse moved to (427, 369)
Screenshot: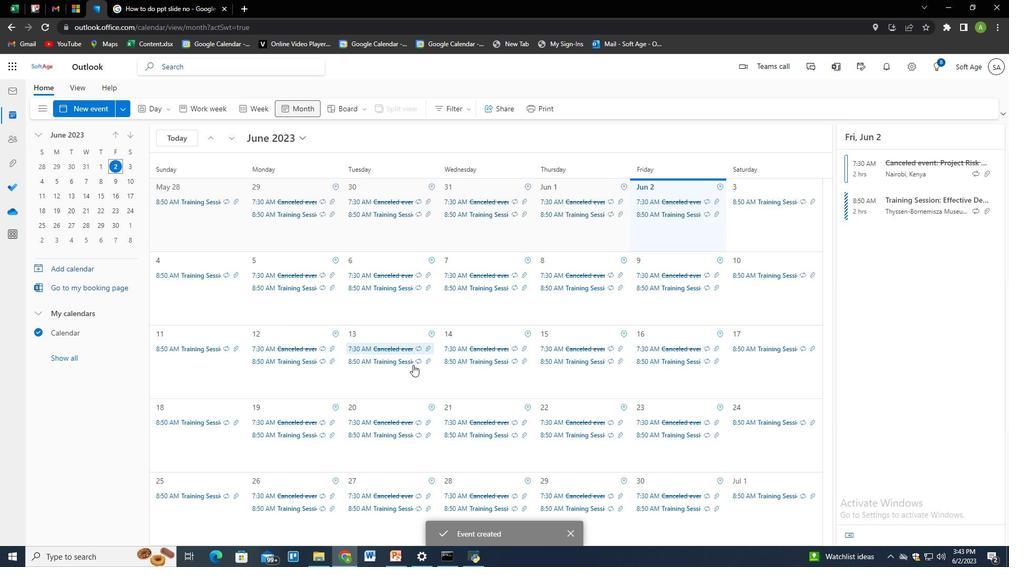 
